 Task: Show the option for the safety center.
Action: Mouse moved to (922, 125)
Screenshot: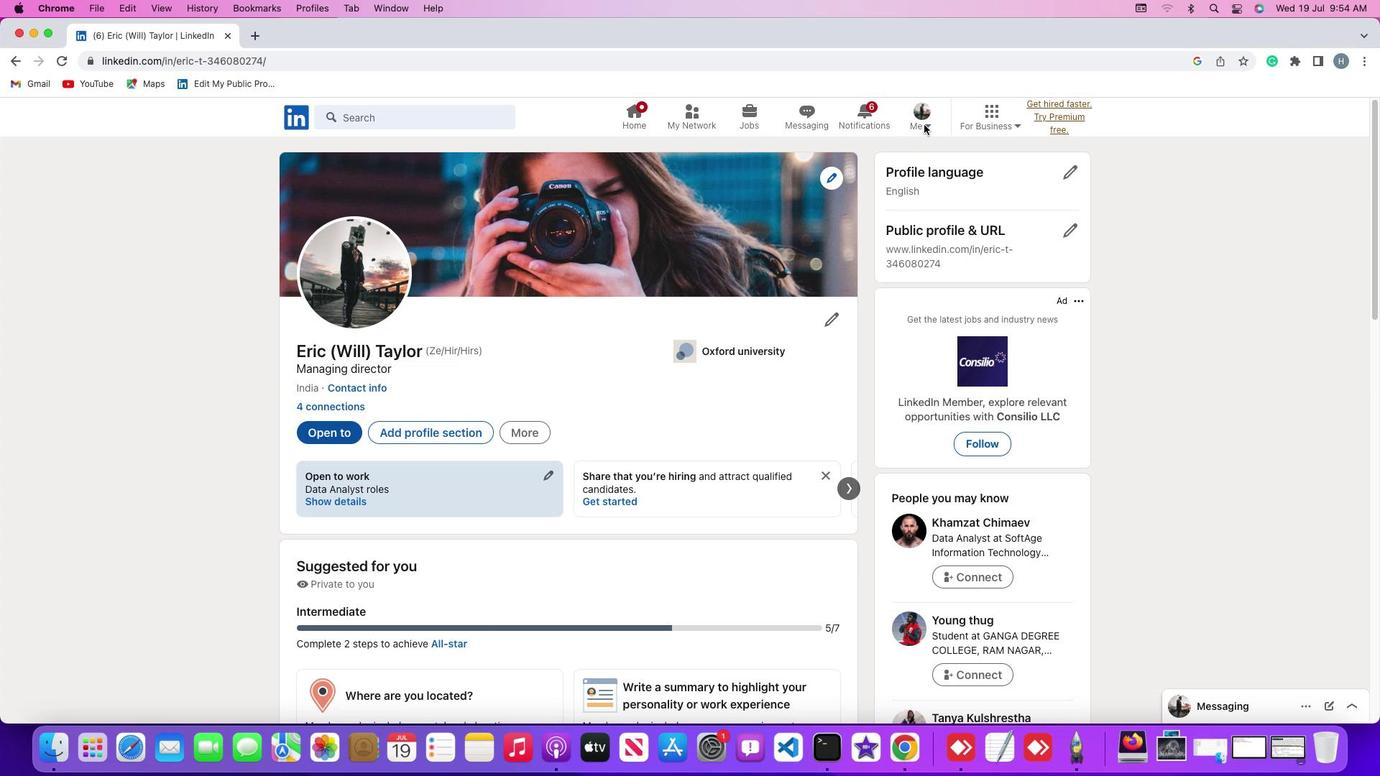 
Action: Mouse pressed left at (922, 125)
Screenshot: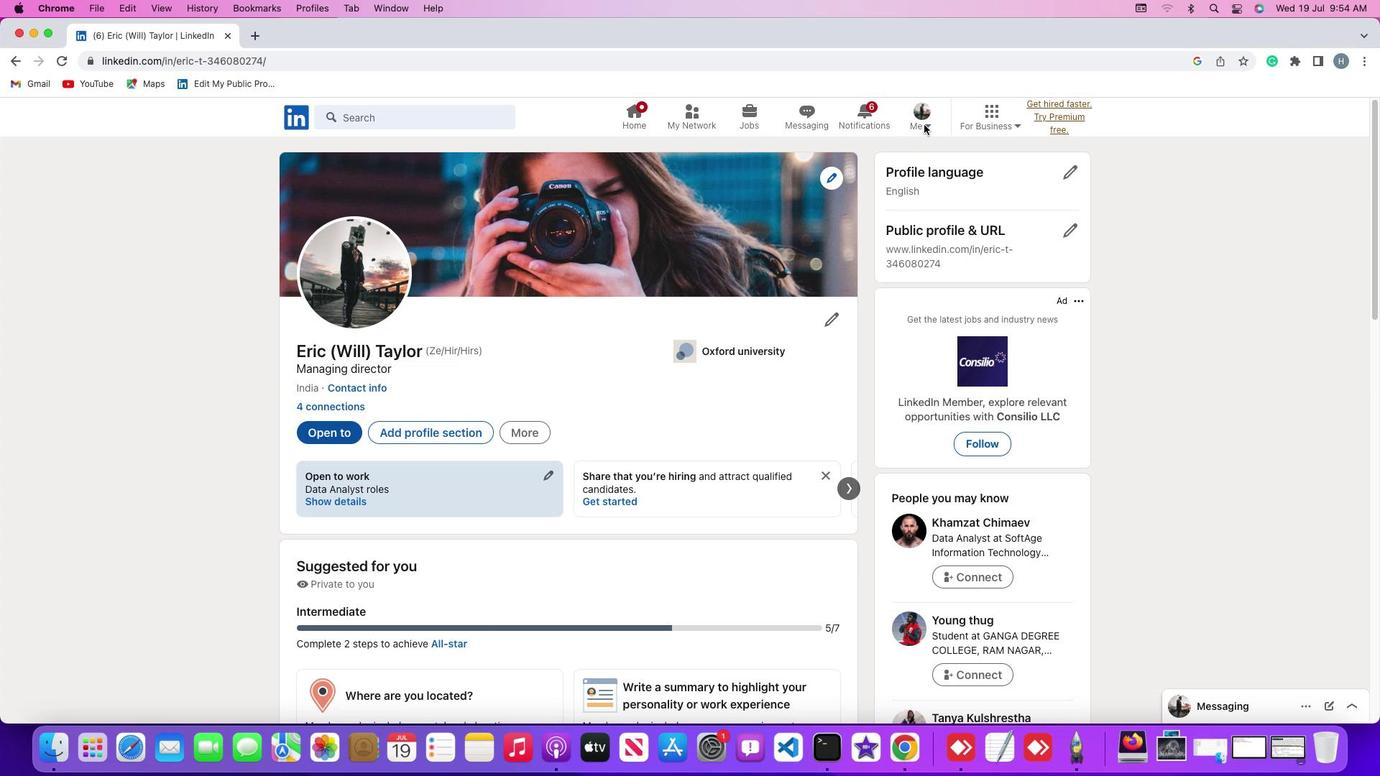 
Action: Mouse moved to (925, 124)
Screenshot: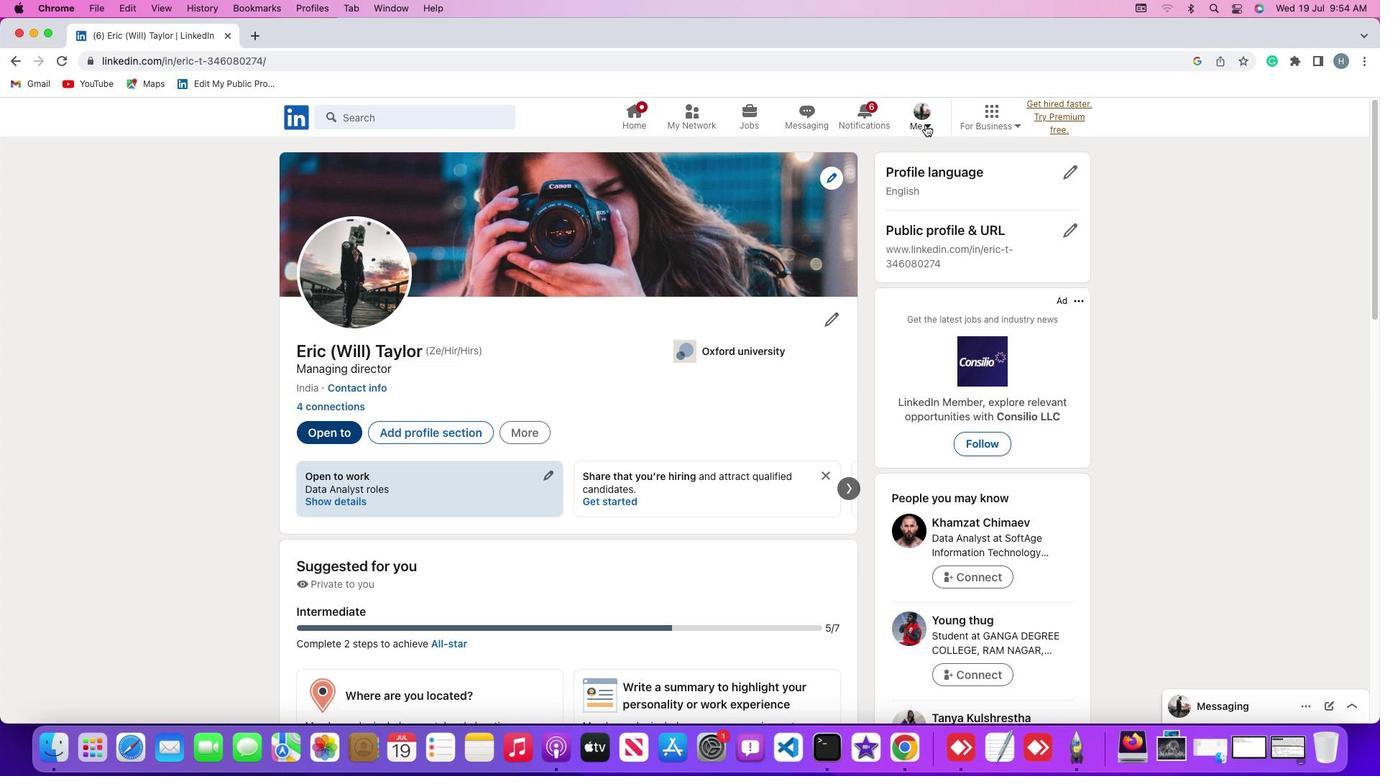 
Action: Mouse pressed left at (925, 124)
Screenshot: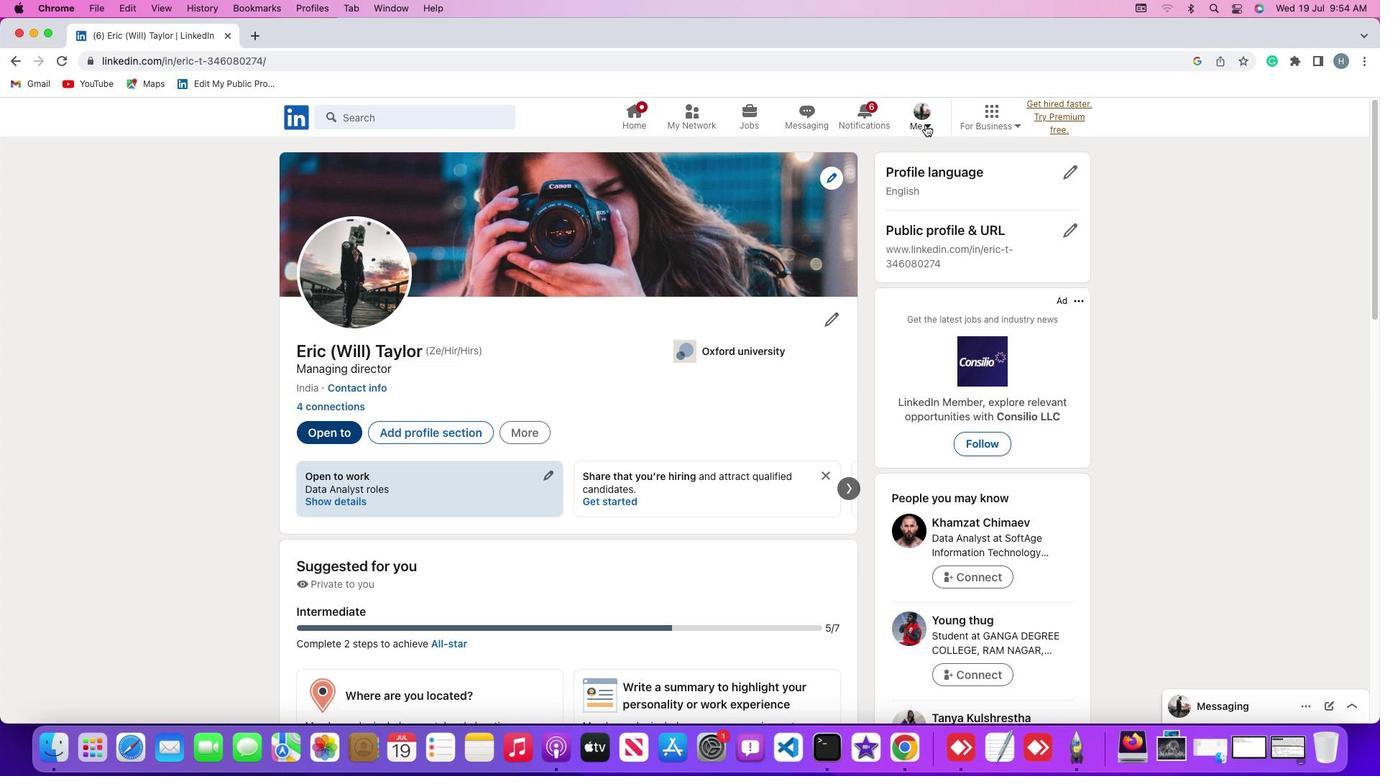 
Action: Mouse moved to (900, 203)
Screenshot: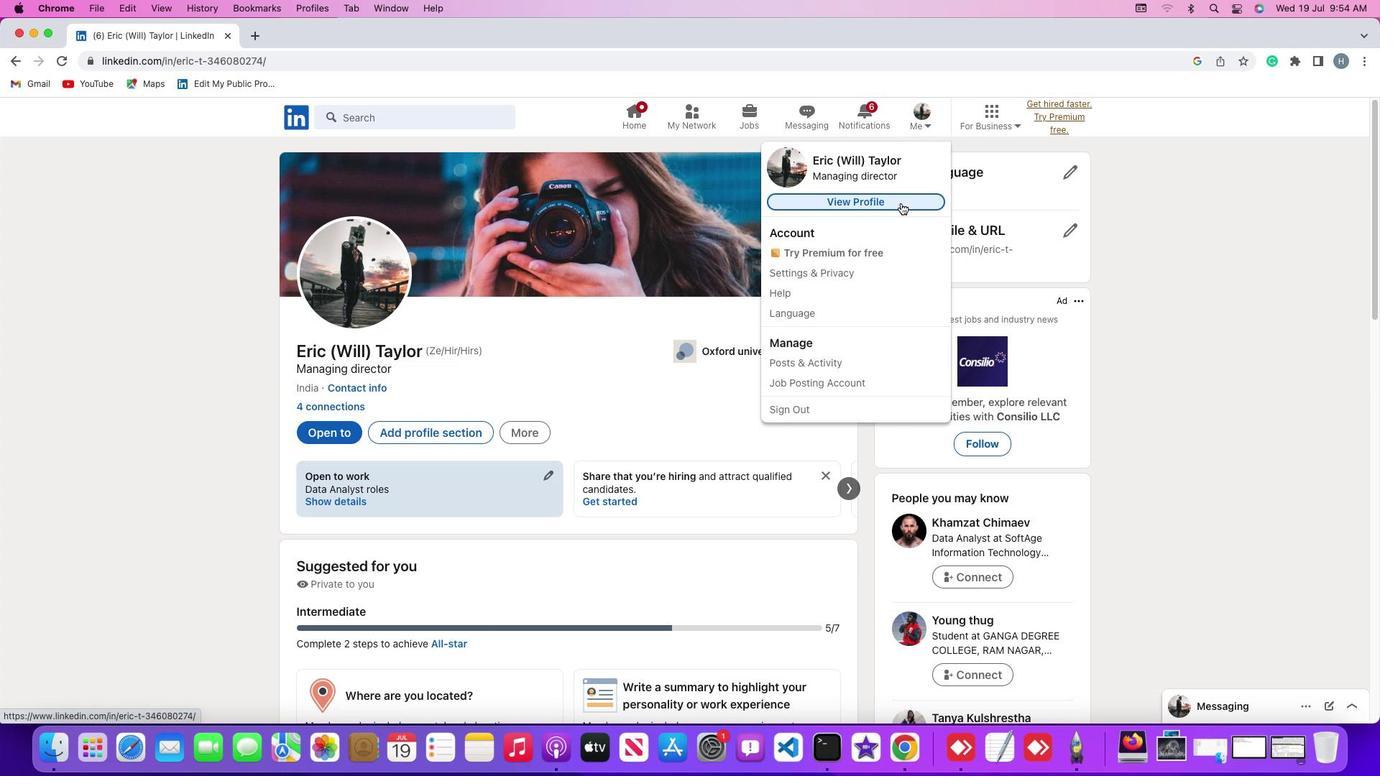 
Action: Mouse pressed left at (900, 203)
Screenshot: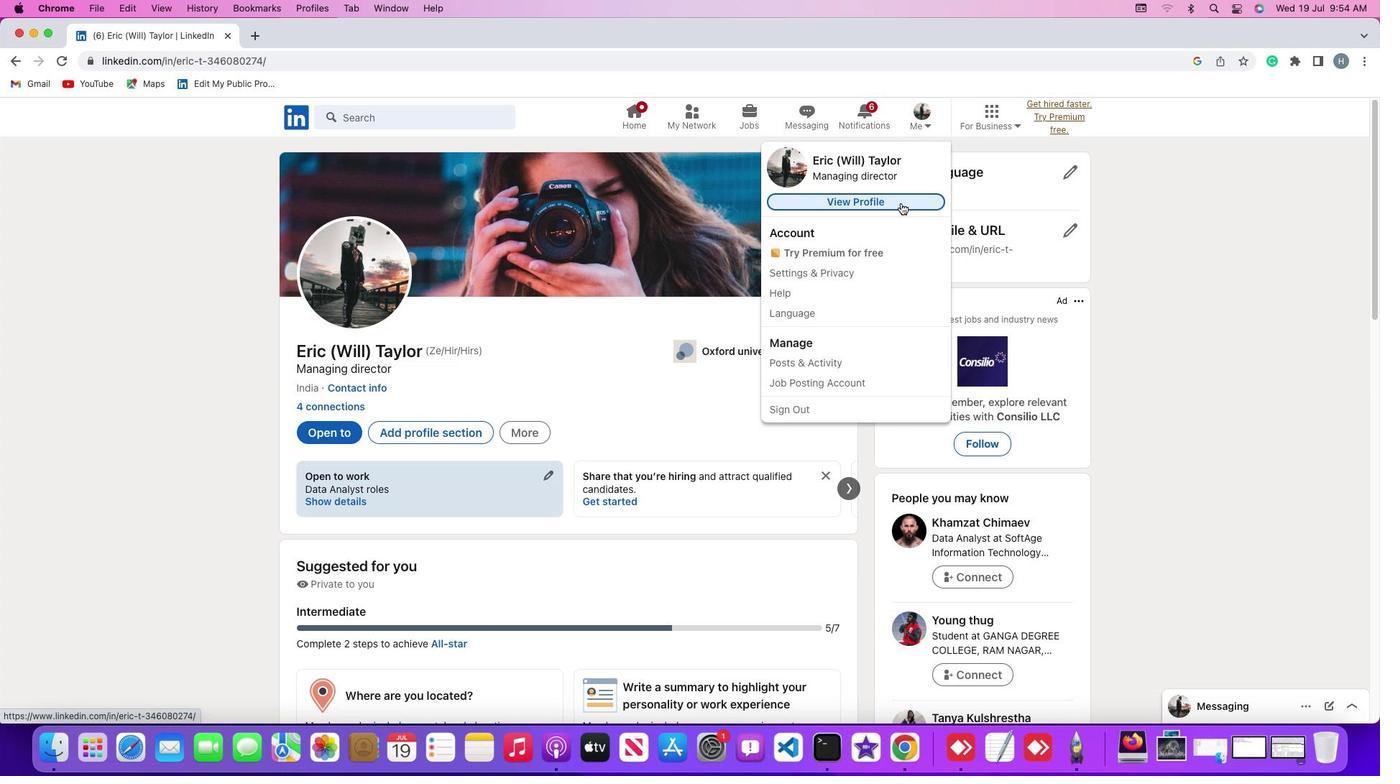
Action: Mouse moved to (757, 376)
Screenshot: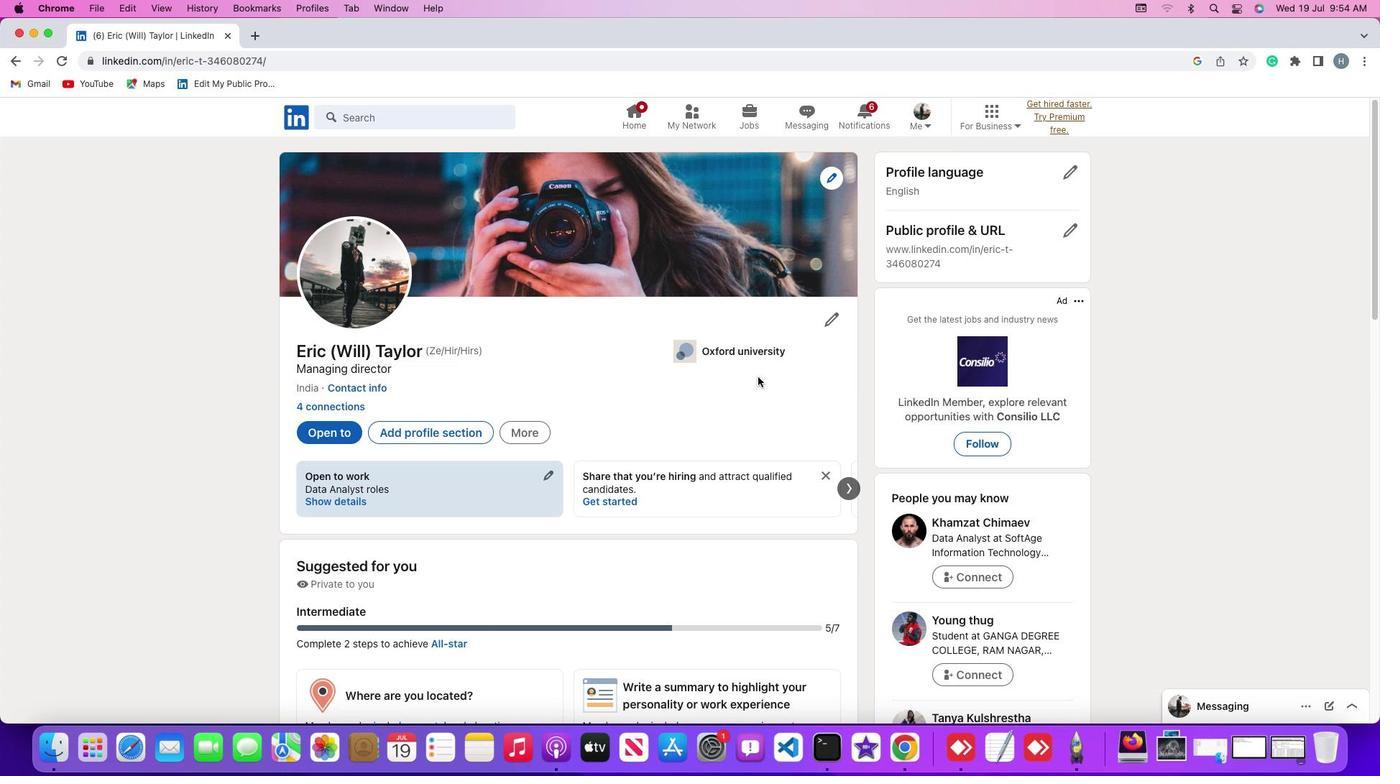 
Action: Mouse scrolled (757, 376) with delta (0, 0)
Screenshot: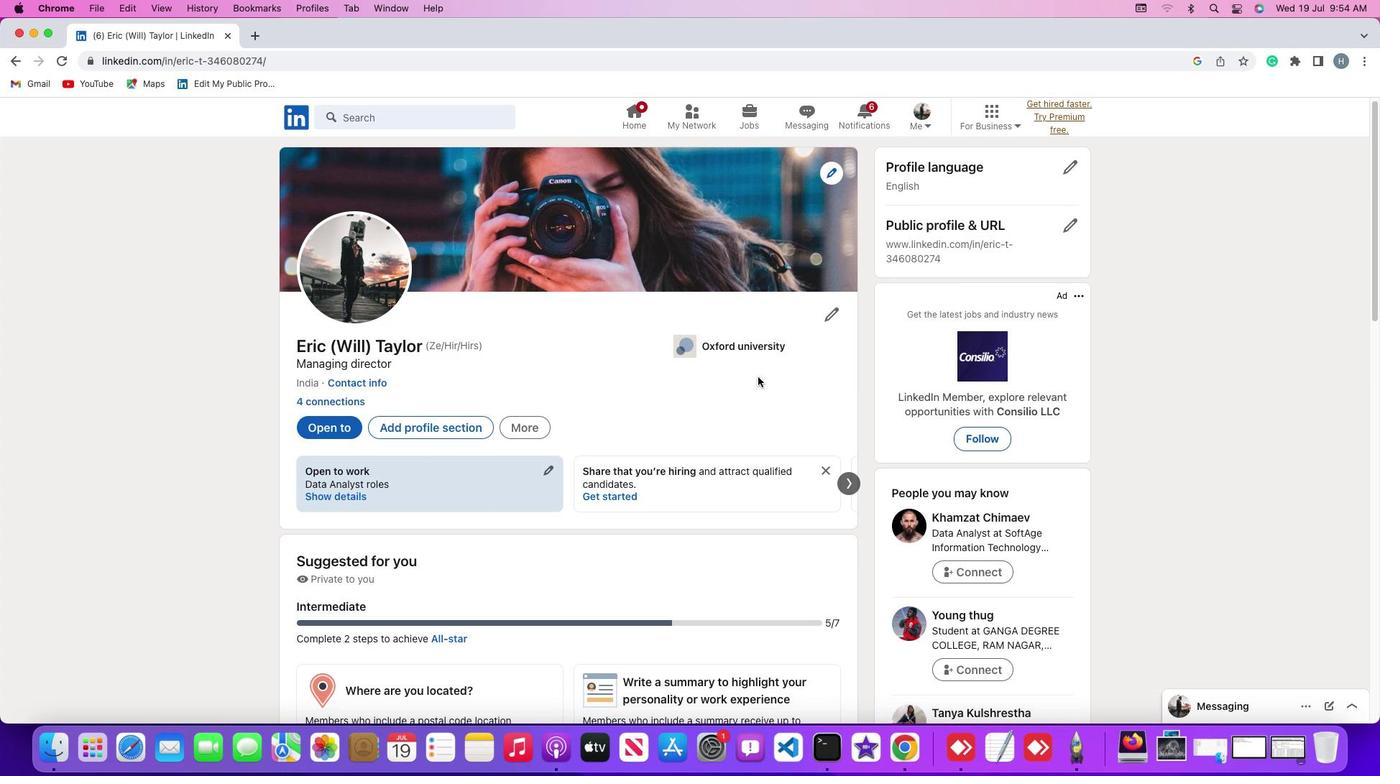 
Action: Mouse scrolled (757, 376) with delta (0, 0)
Screenshot: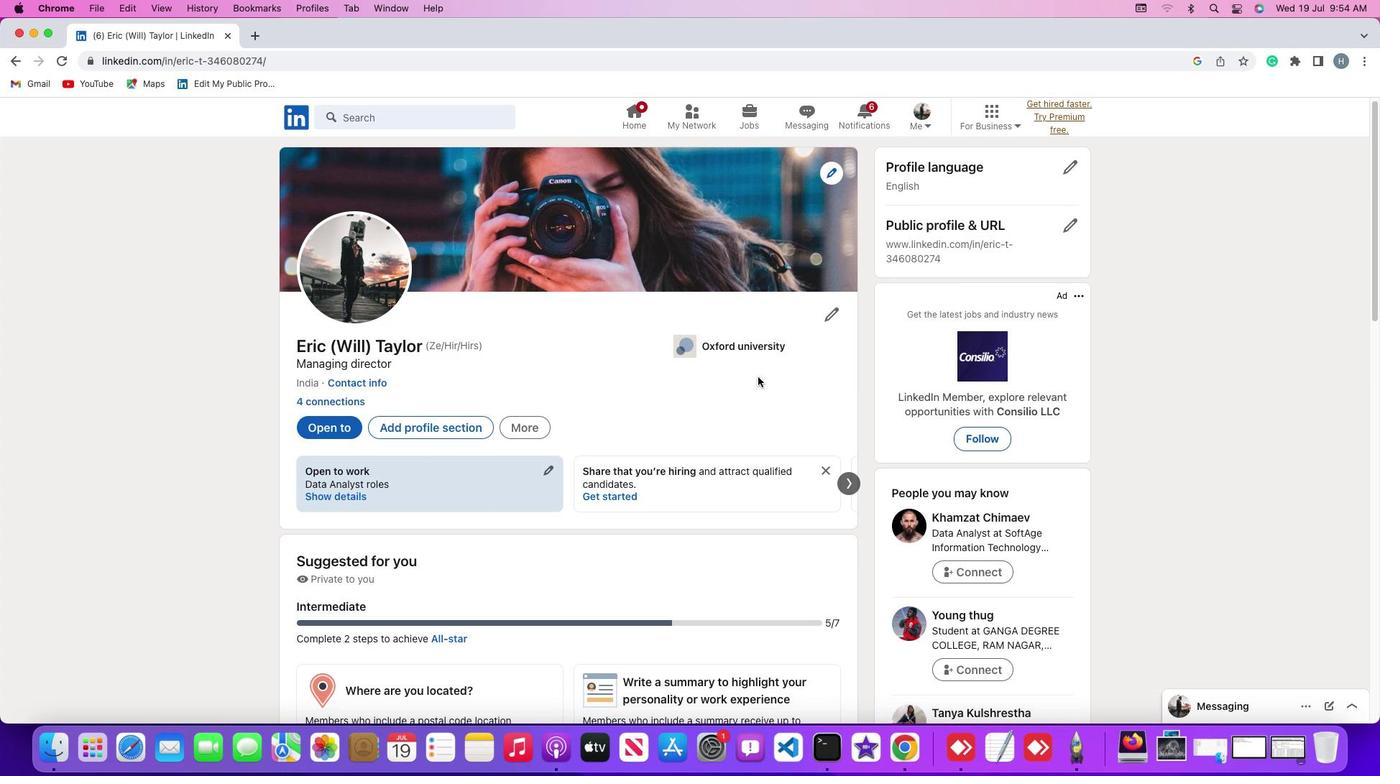 
Action: Mouse scrolled (757, 376) with delta (0, -2)
Screenshot: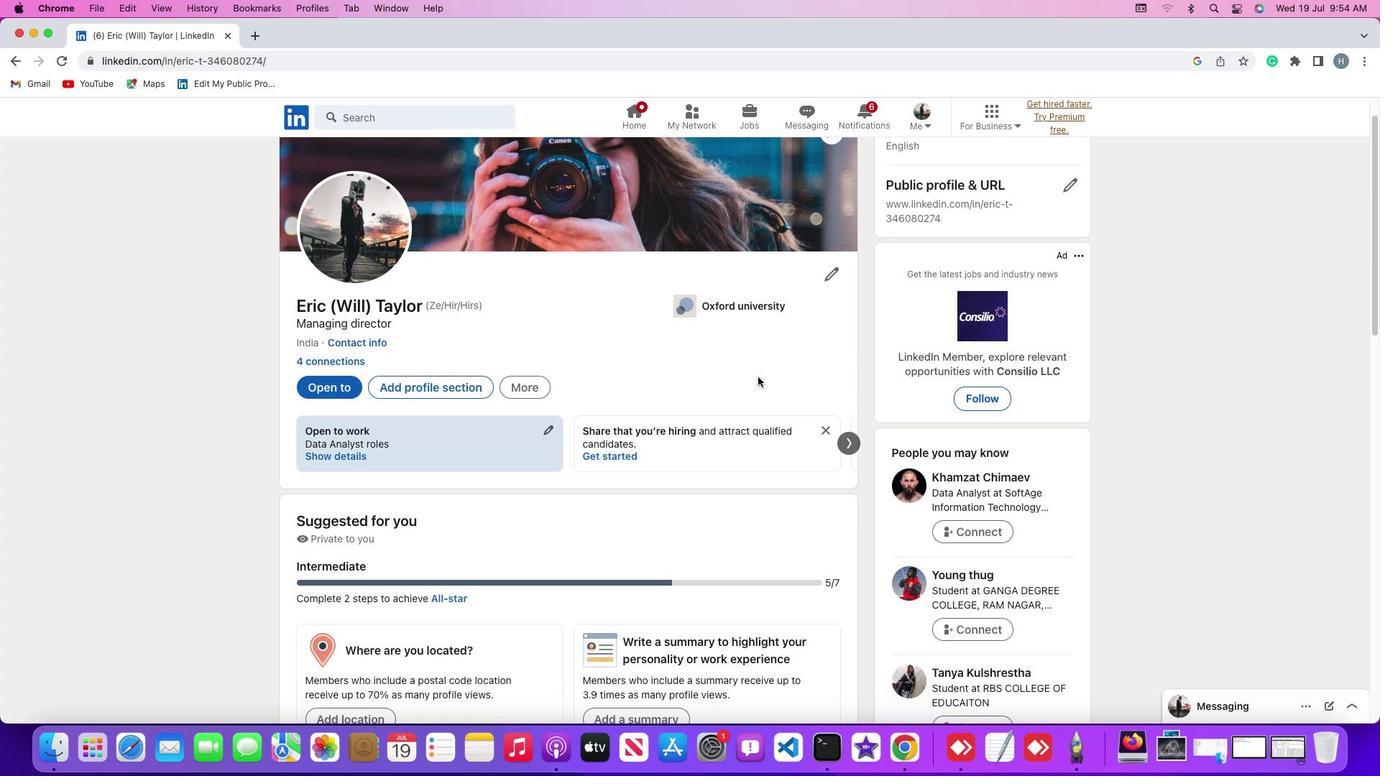 
Action: Mouse scrolled (757, 376) with delta (0, -3)
Screenshot: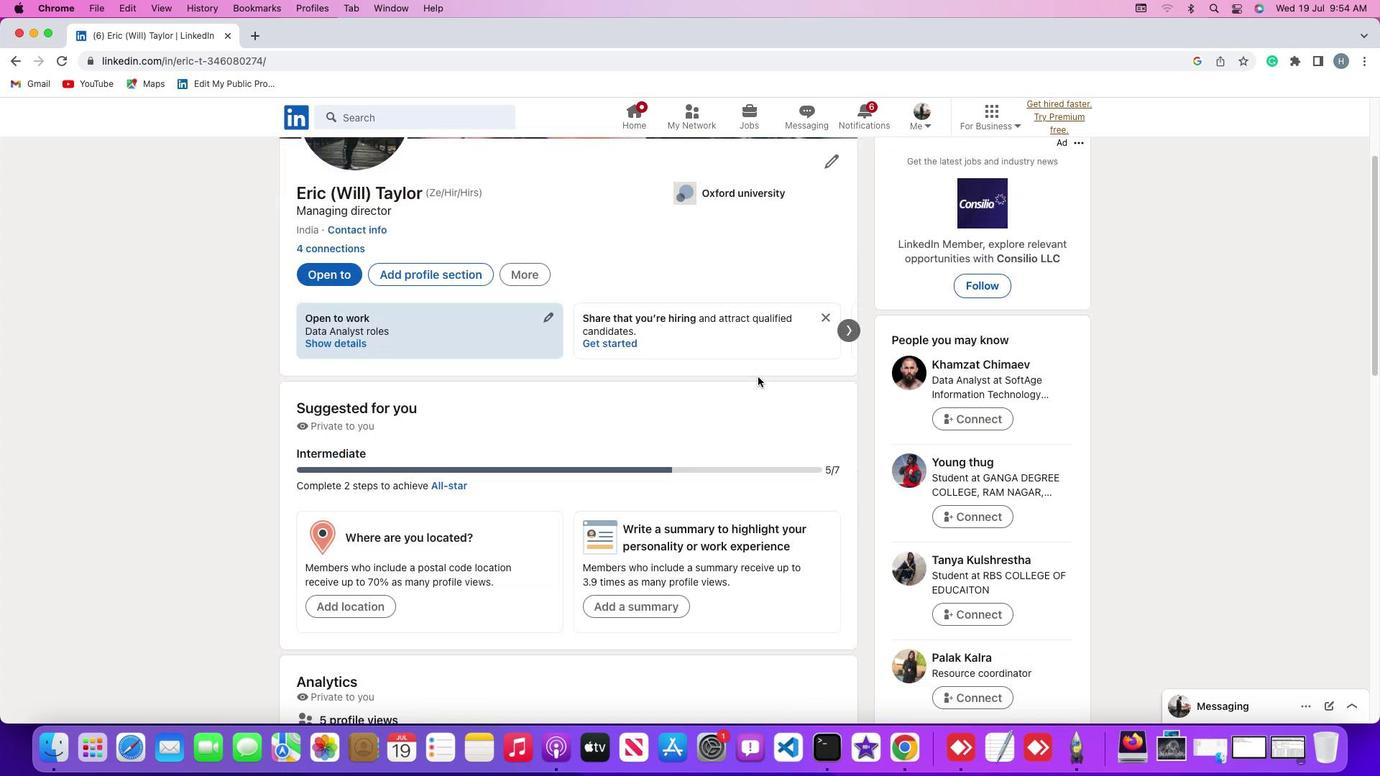 
Action: Mouse scrolled (757, 376) with delta (0, -3)
Screenshot: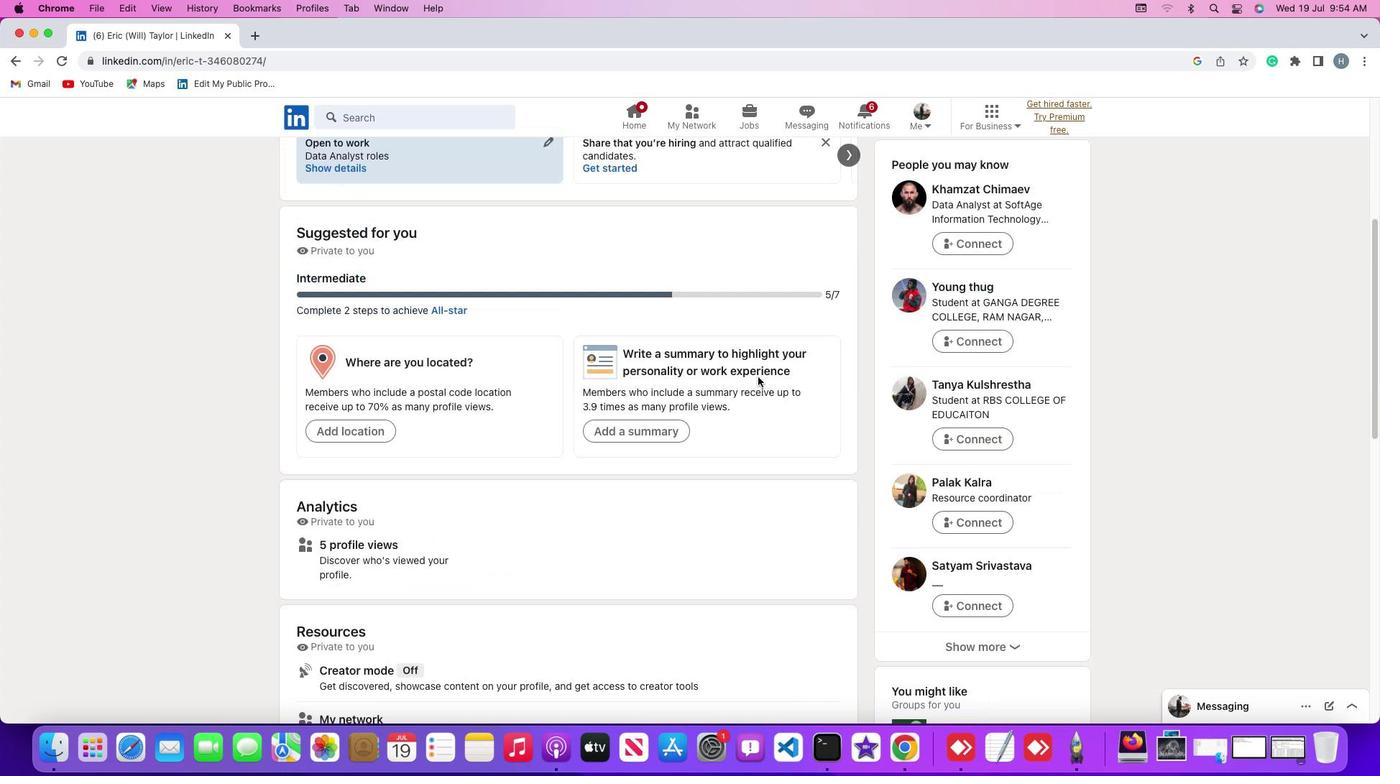 
Action: Mouse scrolled (757, 376) with delta (0, 0)
Screenshot: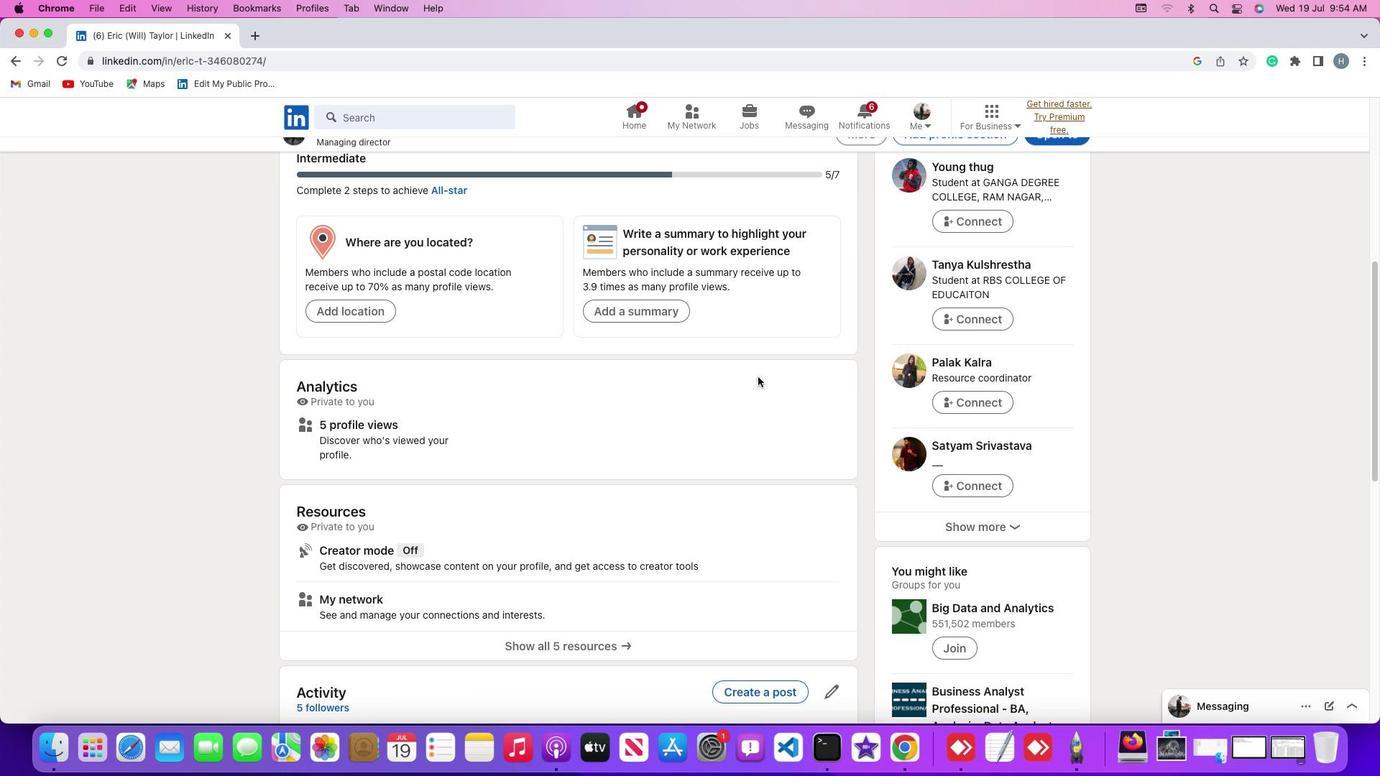 
Action: Mouse scrolled (757, 376) with delta (0, 0)
Screenshot: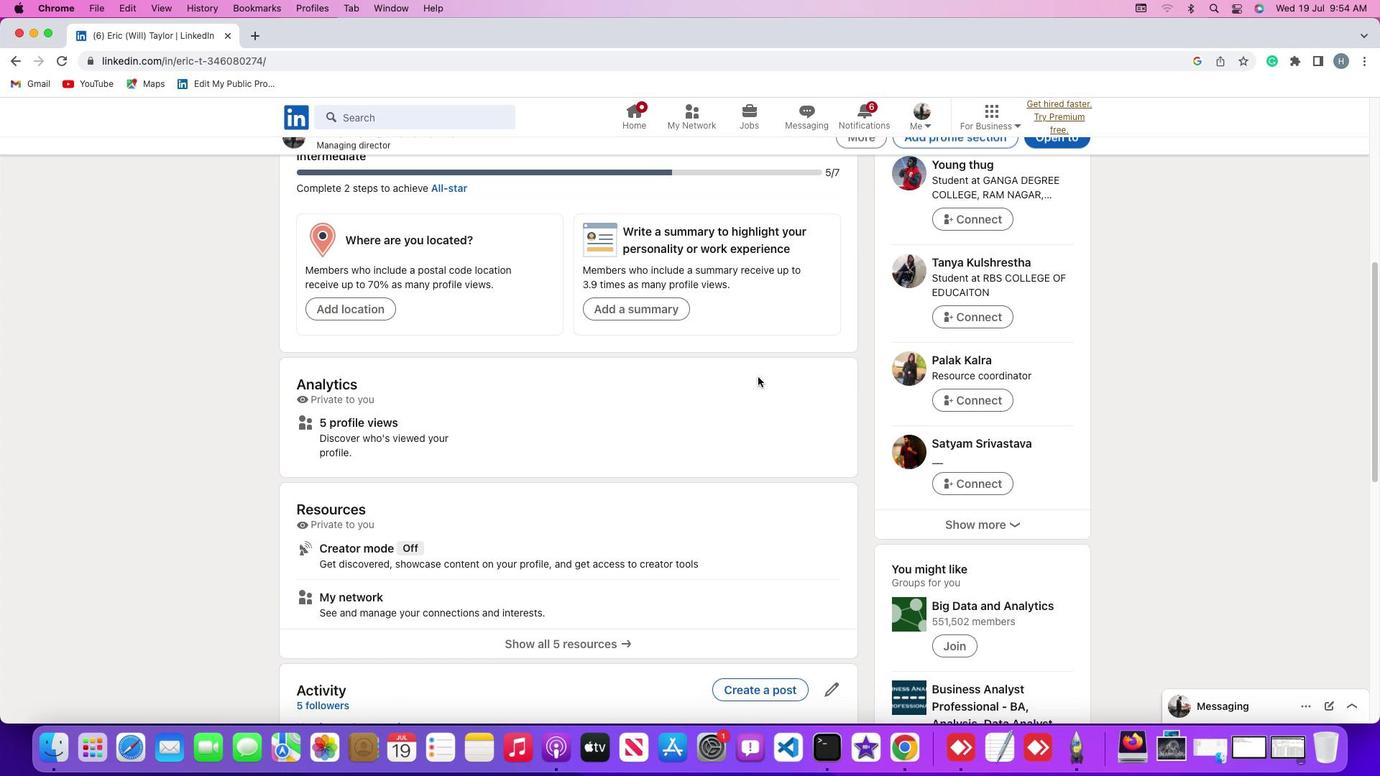 
Action: Mouse scrolled (757, 376) with delta (0, -2)
Screenshot: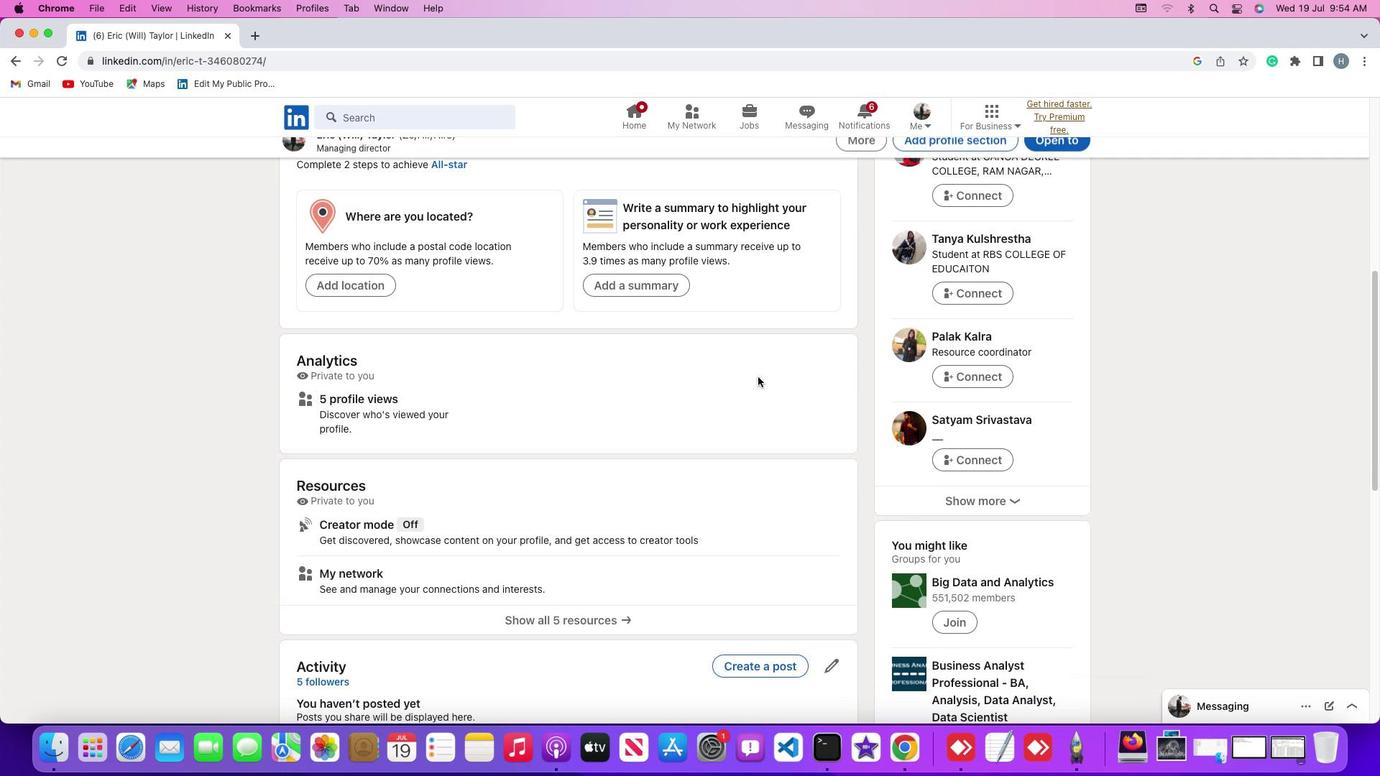 
Action: Mouse scrolled (757, 376) with delta (0, -3)
Screenshot: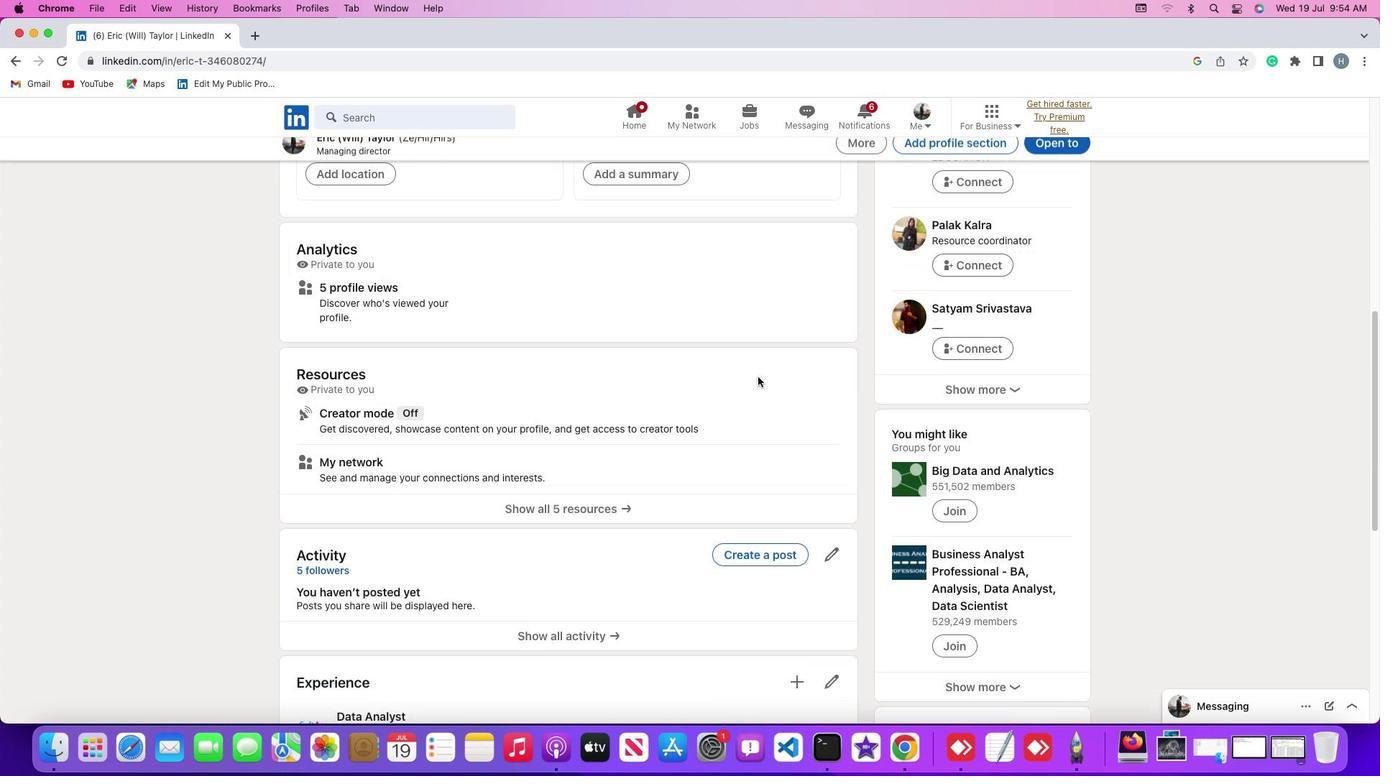 
Action: Mouse scrolled (757, 376) with delta (0, -4)
Screenshot: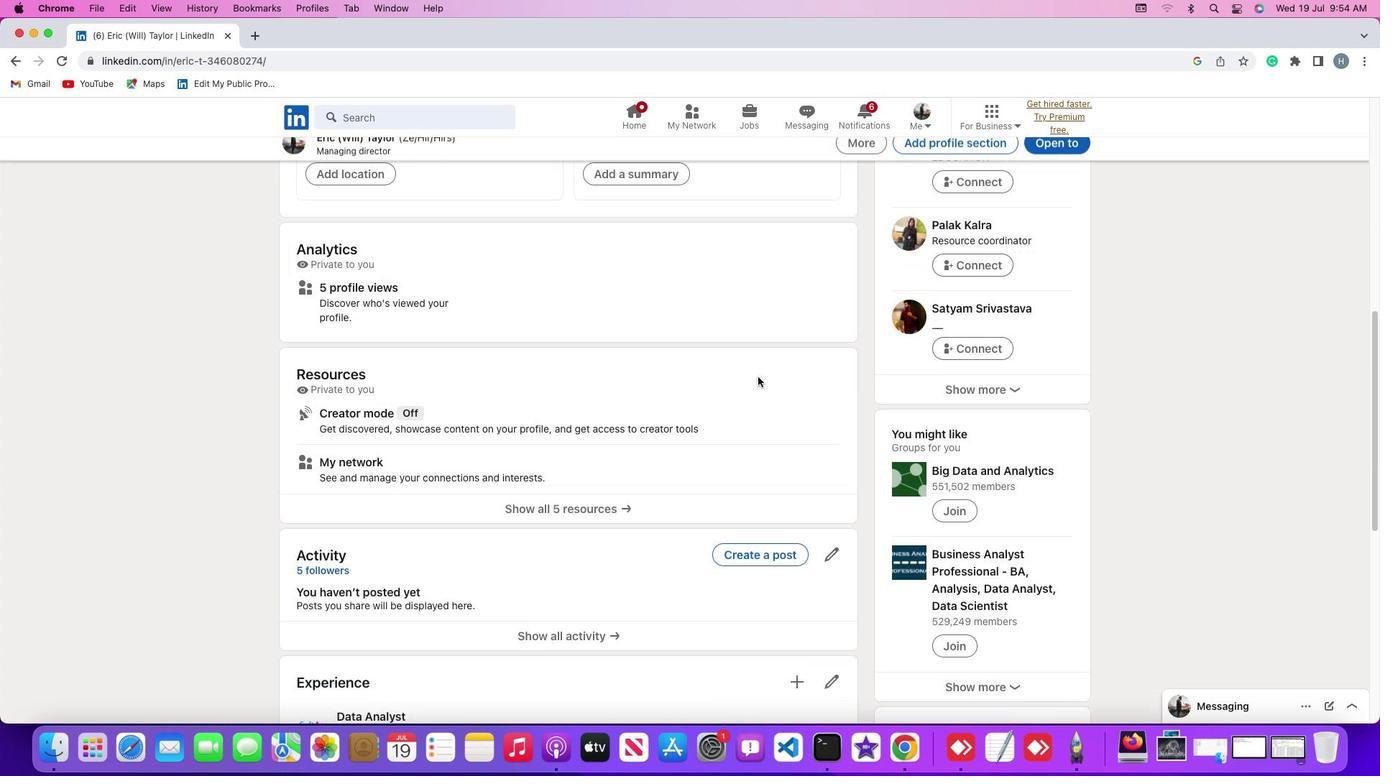
Action: Mouse scrolled (757, 376) with delta (0, 0)
Screenshot: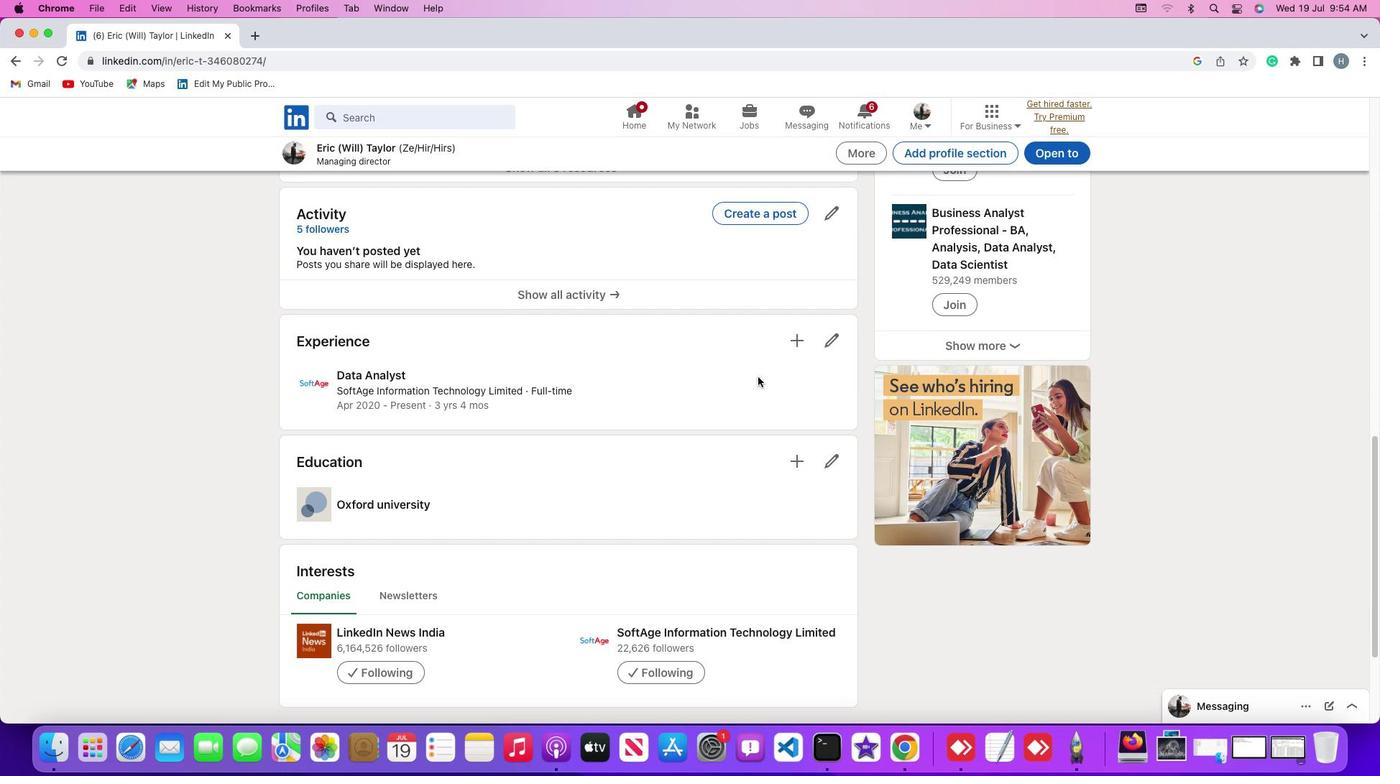 
Action: Mouse scrolled (757, 376) with delta (0, 0)
Screenshot: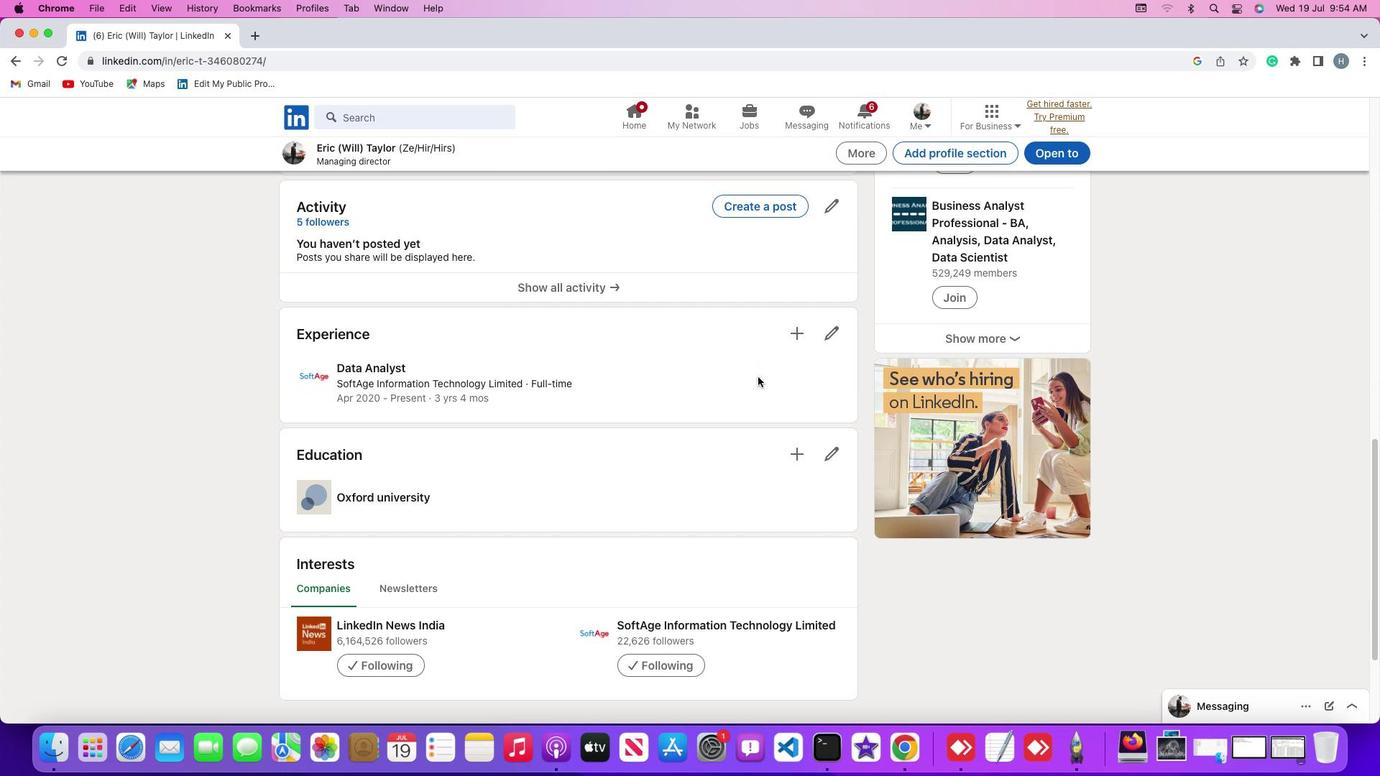 
Action: Mouse scrolled (757, 376) with delta (0, -2)
Screenshot: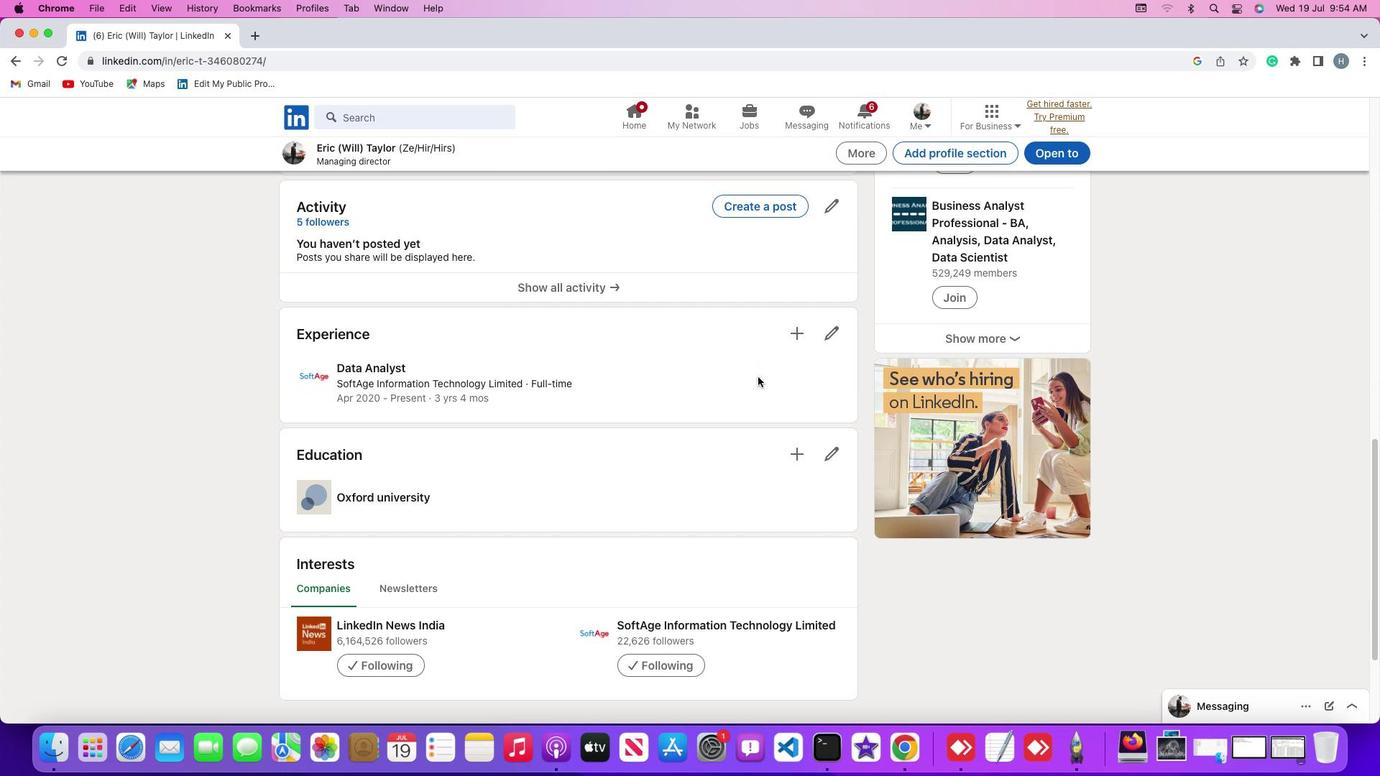 
Action: Mouse scrolled (757, 376) with delta (0, -3)
Screenshot: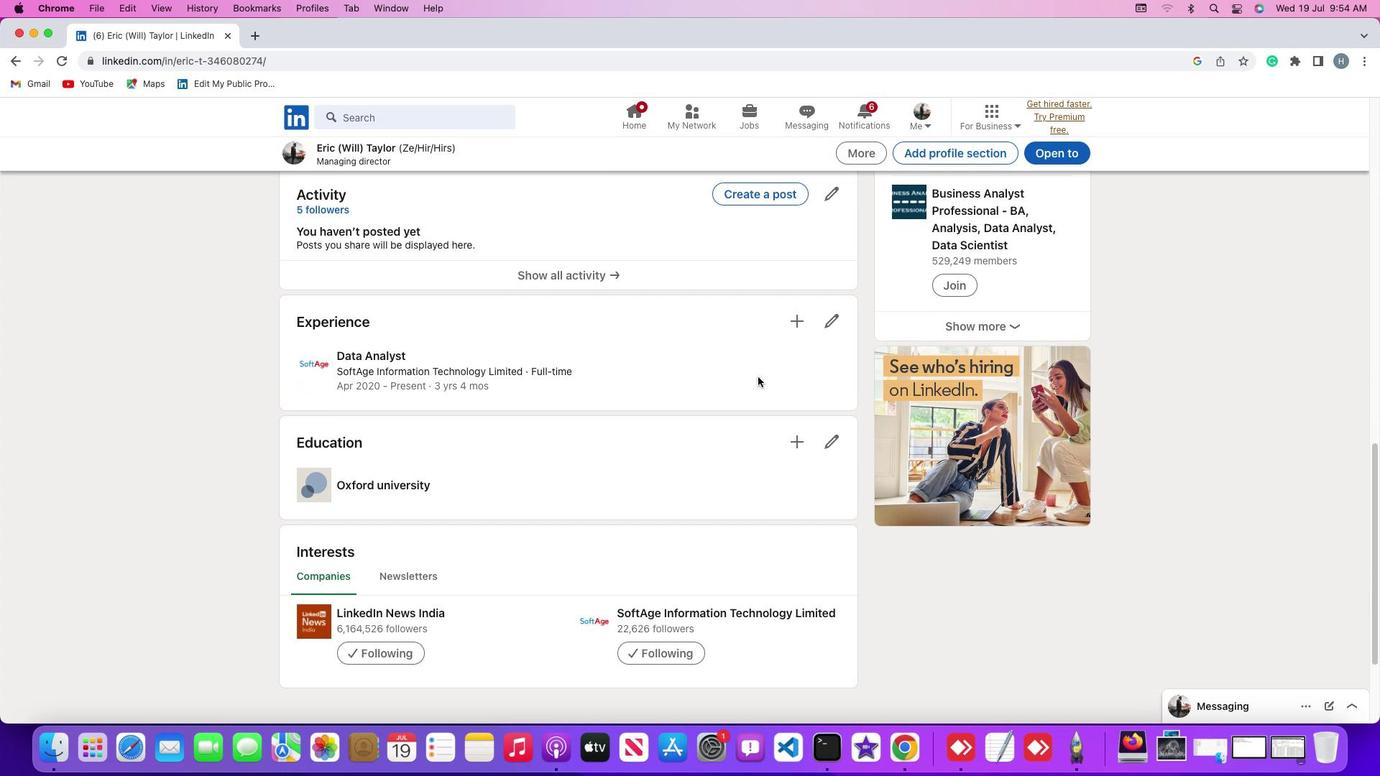 
Action: Mouse scrolled (757, 376) with delta (0, -3)
Screenshot: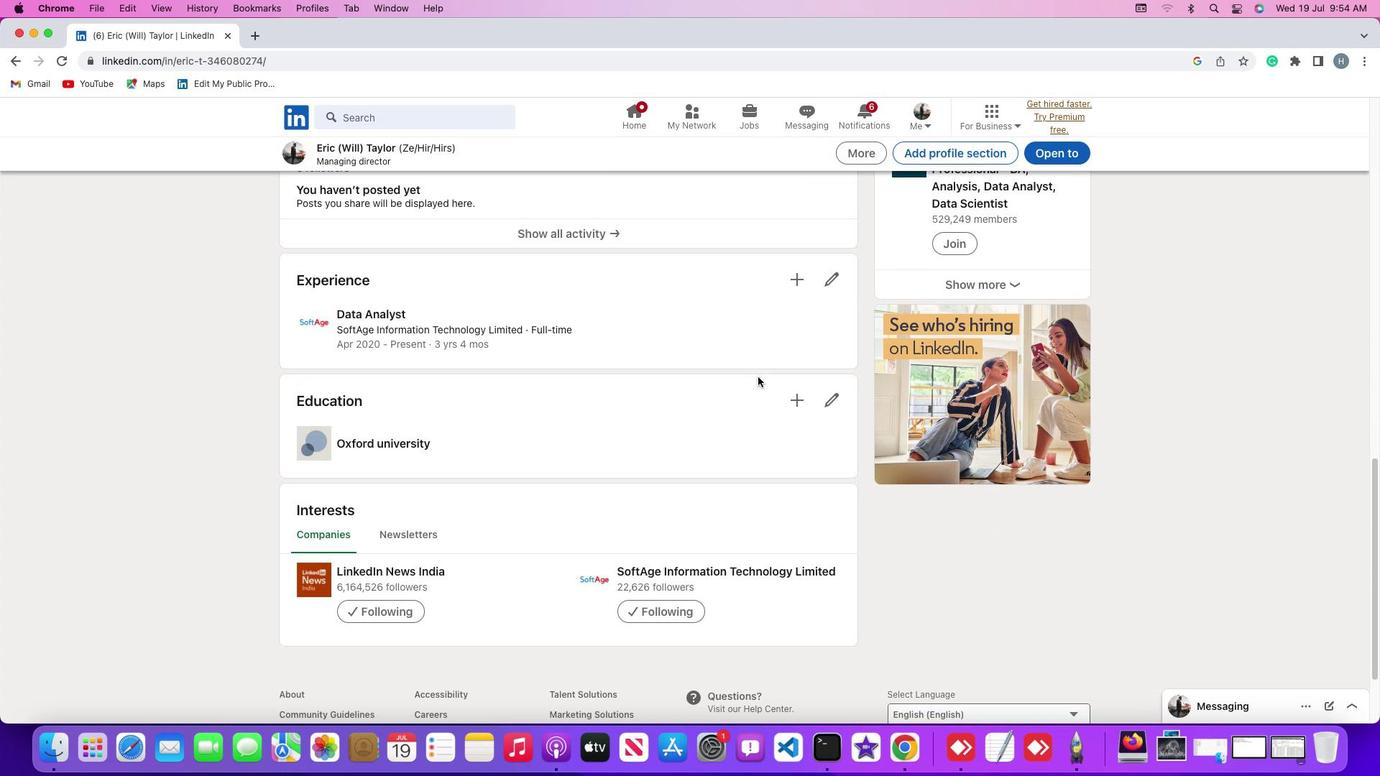
Action: Mouse scrolled (757, 376) with delta (0, -4)
Screenshot: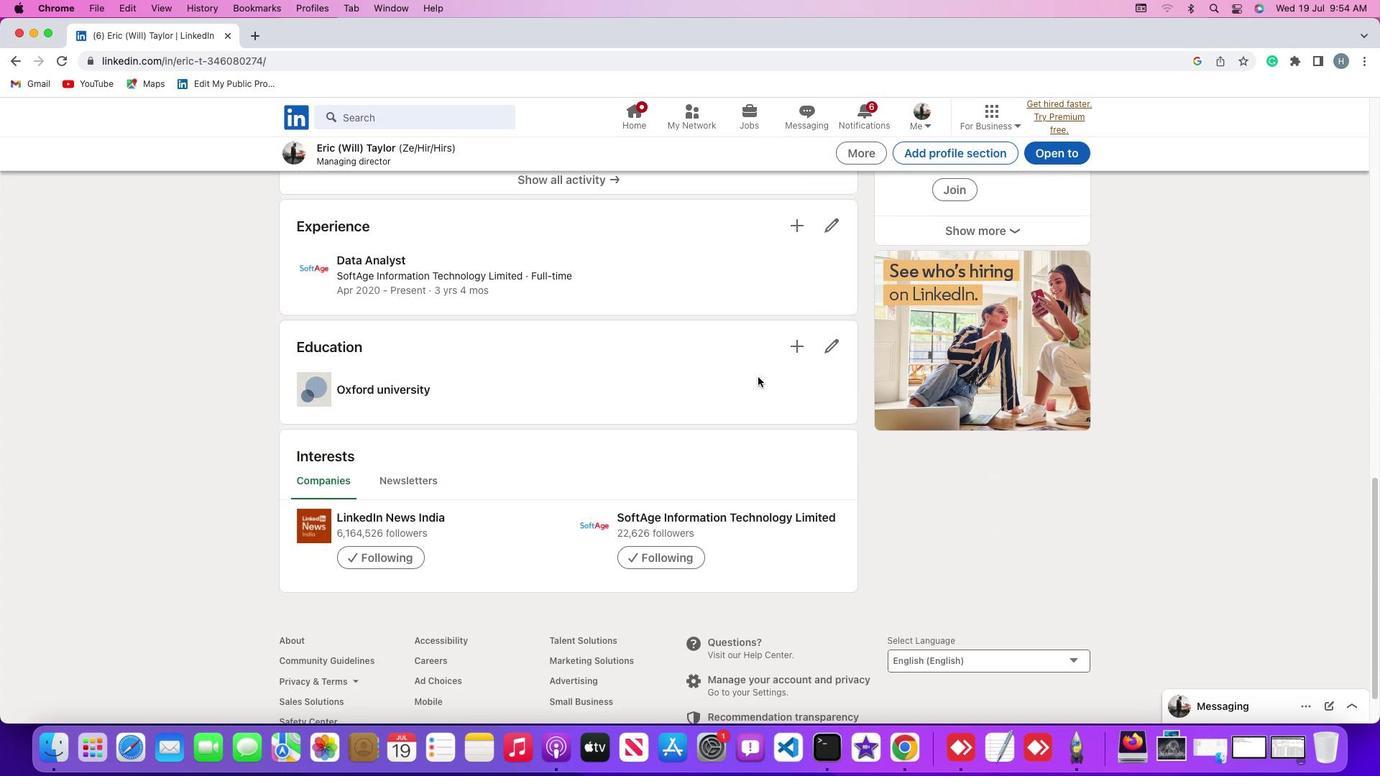 
Action: Mouse scrolled (757, 376) with delta (0, 0)
Screenshot: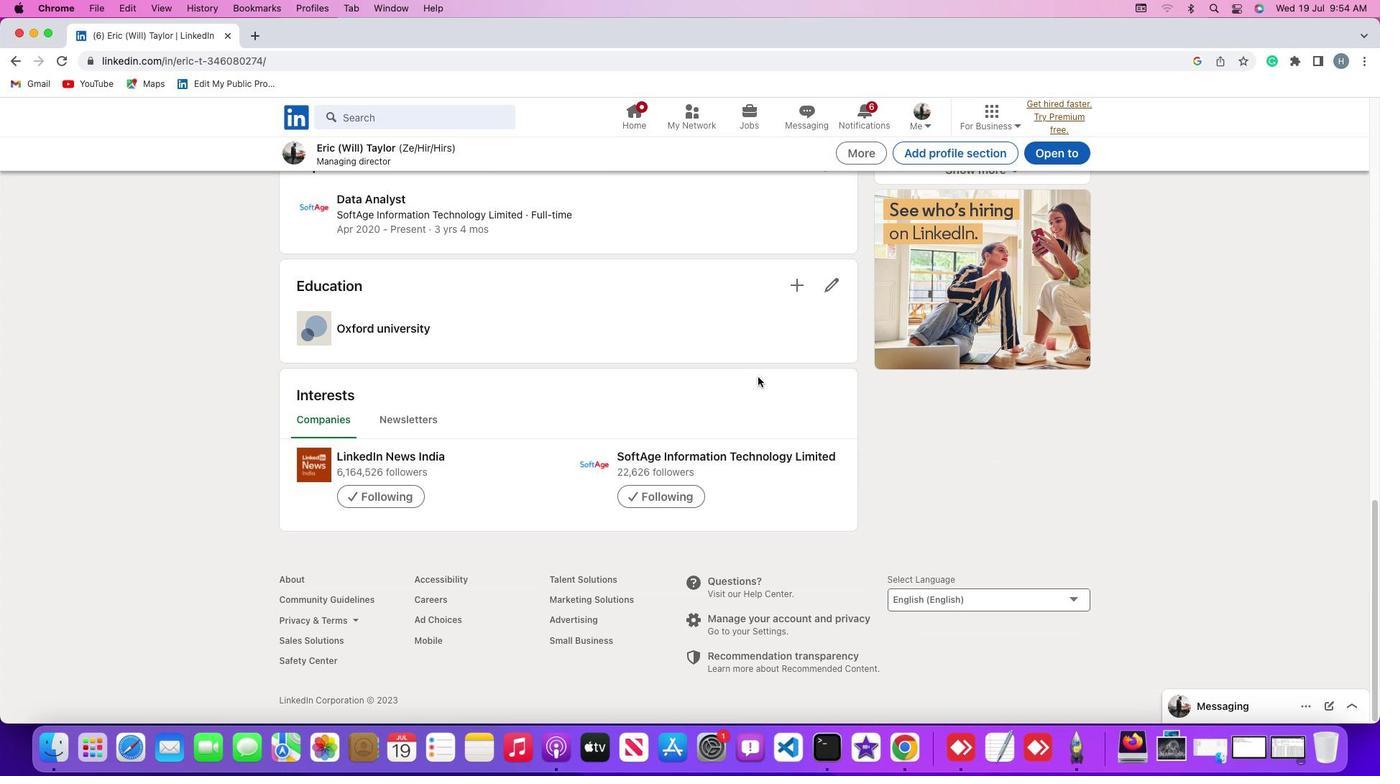 
Action: Mouse scrolled (757, 376) with delta (0, 0)
Screenshot: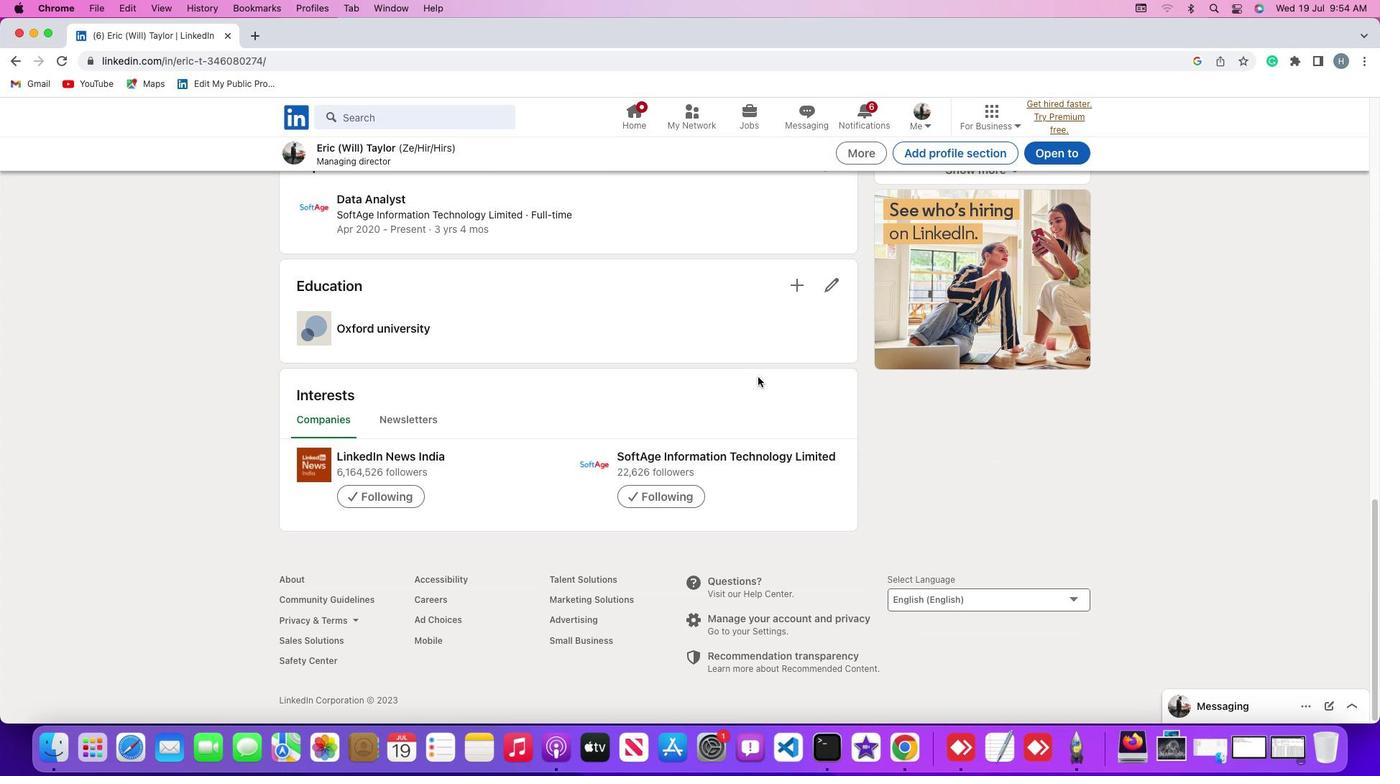 
Action: Mouse scrolled (757, 376) with delta (0, -2)
Screenshot: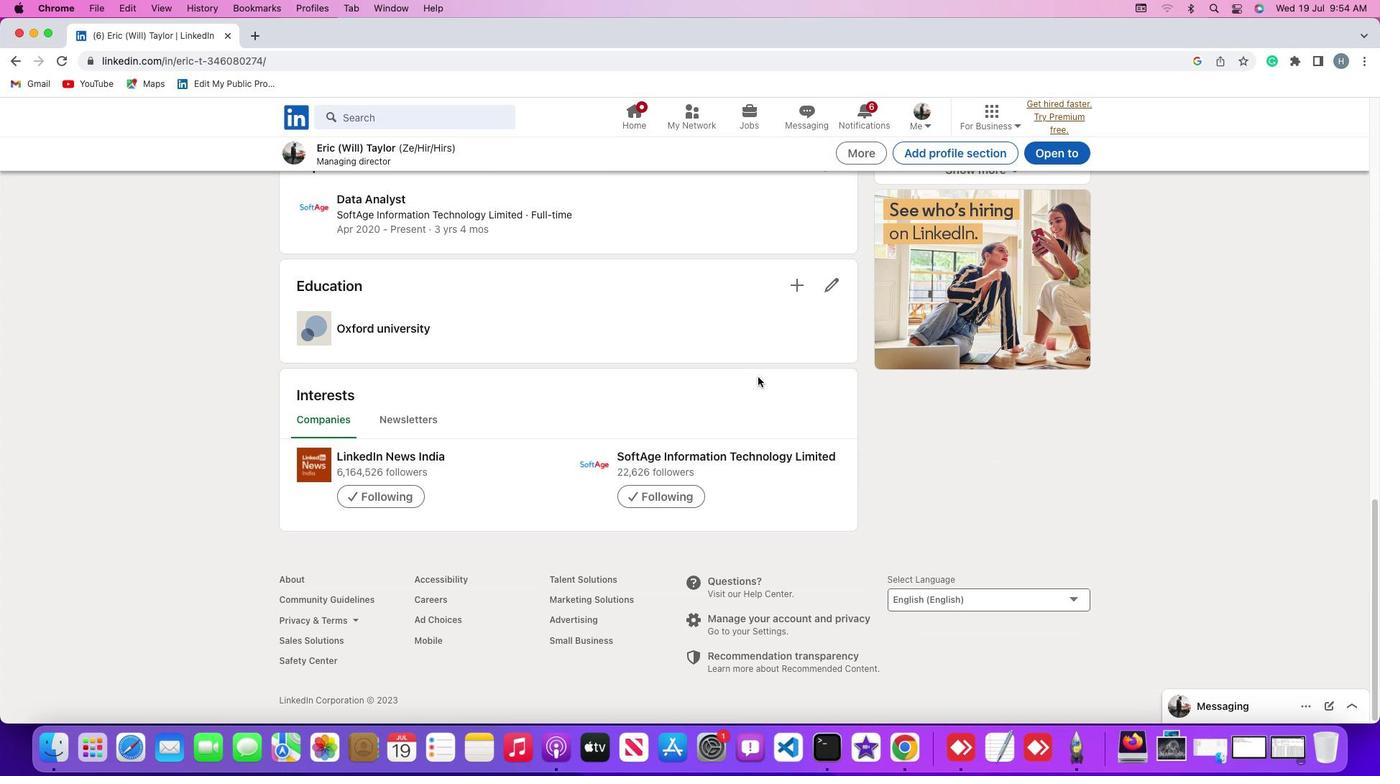 
Action: Mouse scrolled (757, 376) with delta (0, -2)
Screenshot: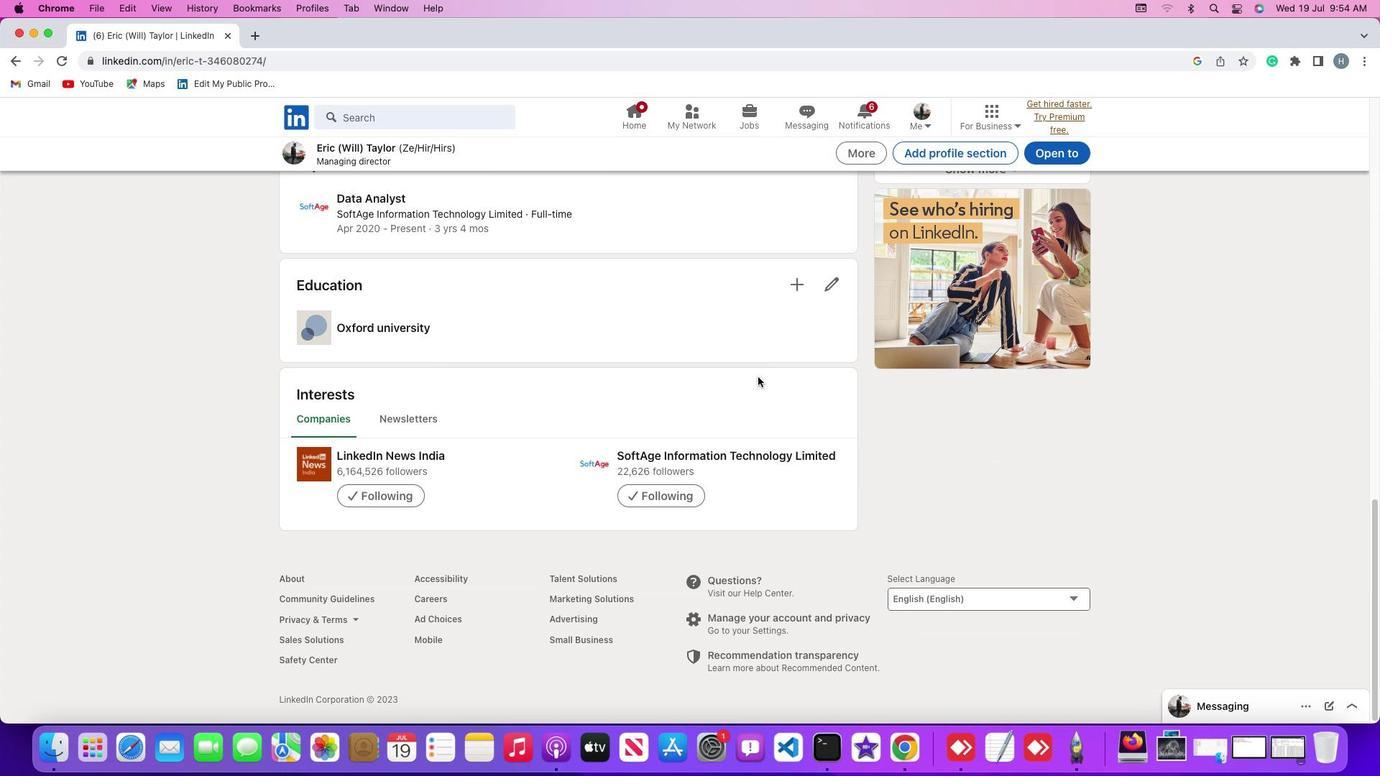 
Action: Mouse scrolled (757, 376) with delta (0, 0)
Screenshot: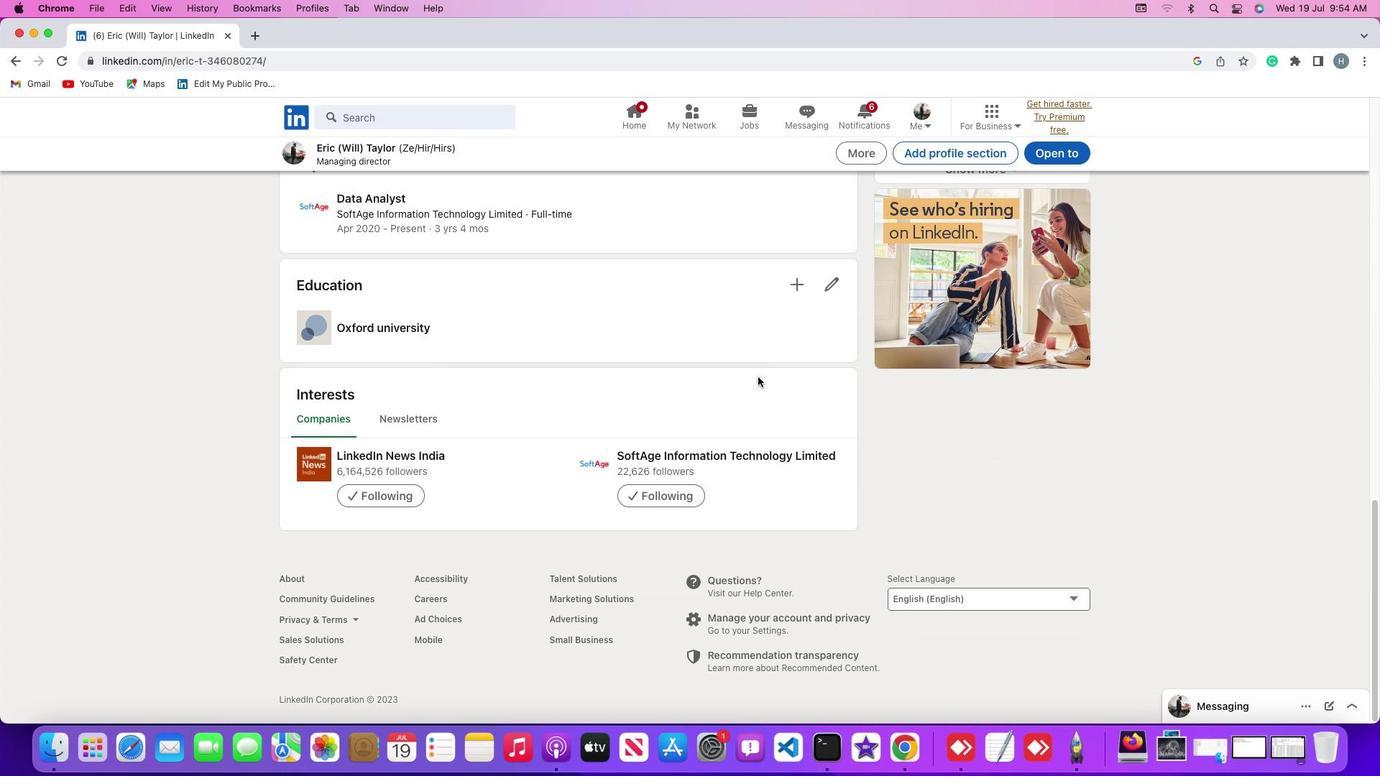 
Action: Mouse scrolled (757, 376) with delta (0, 0)
Screenshot: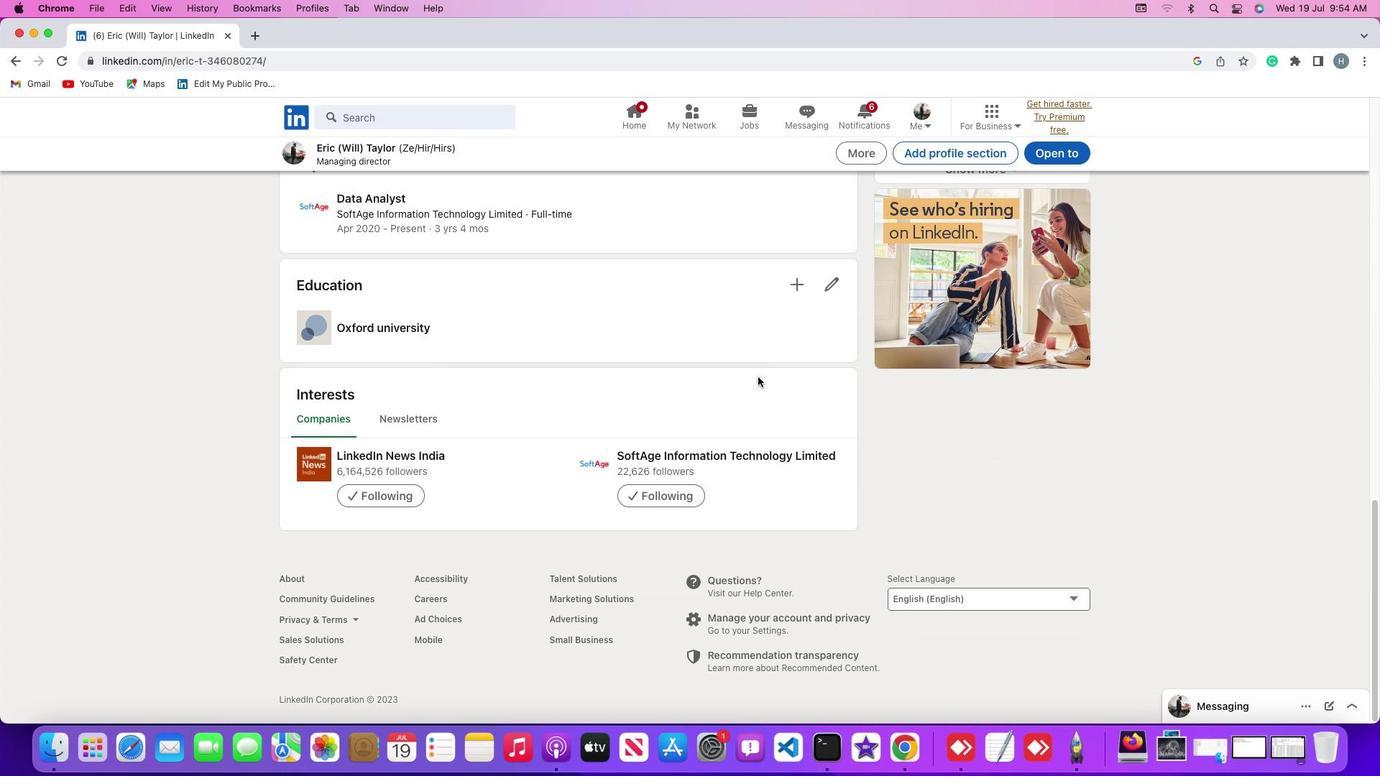 
Action: Mouse moved to (334, 656)
Screenshot: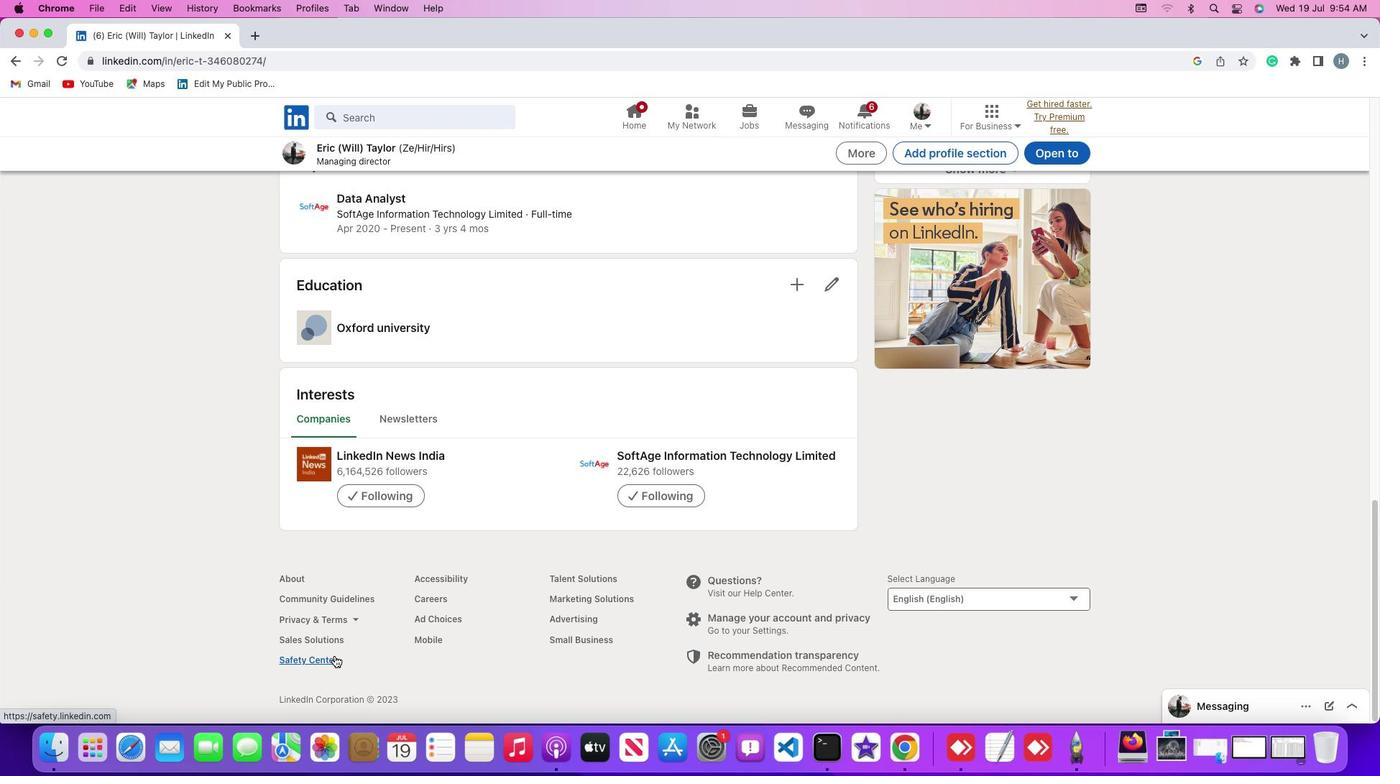 
Action: Mouse pressed left at (334, 656)
Screenshot: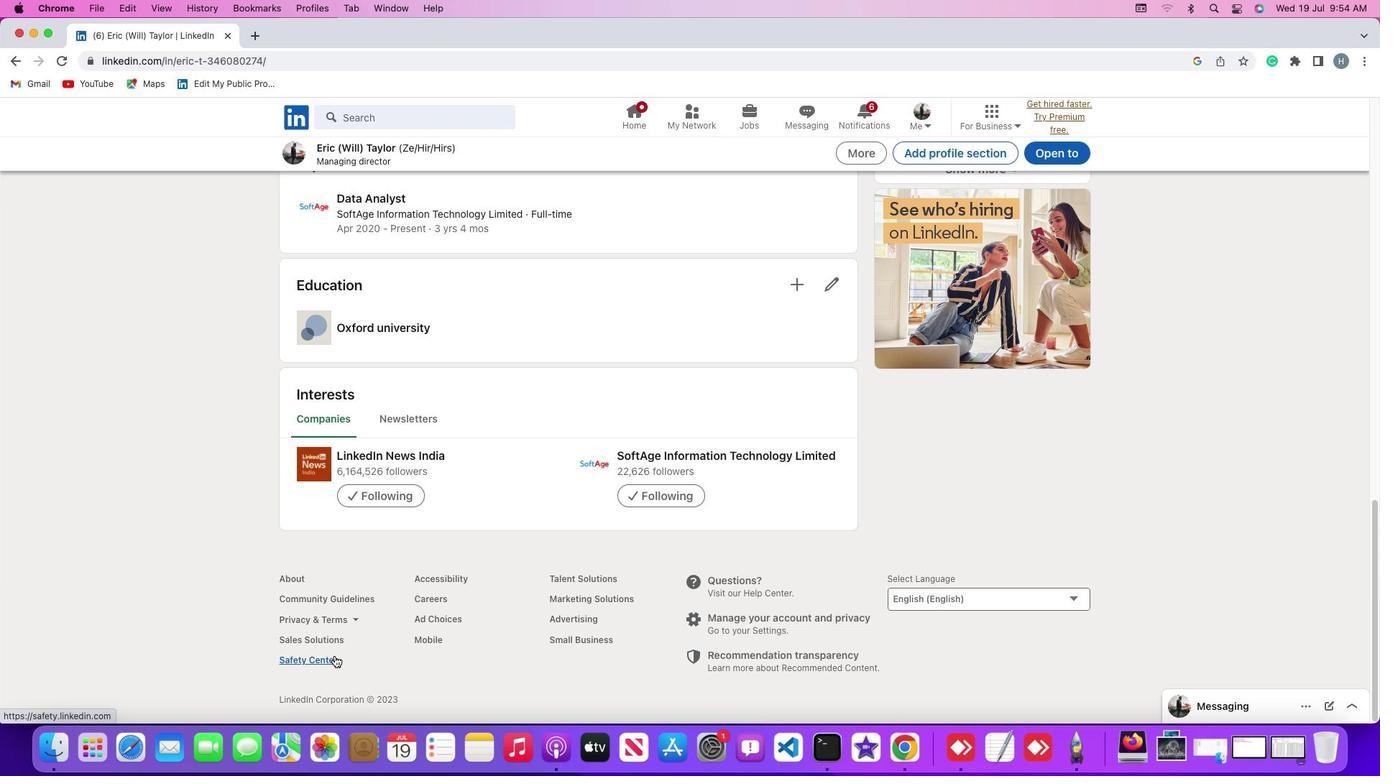 
Action: Mouse moved to (417, 591)
Screenshot: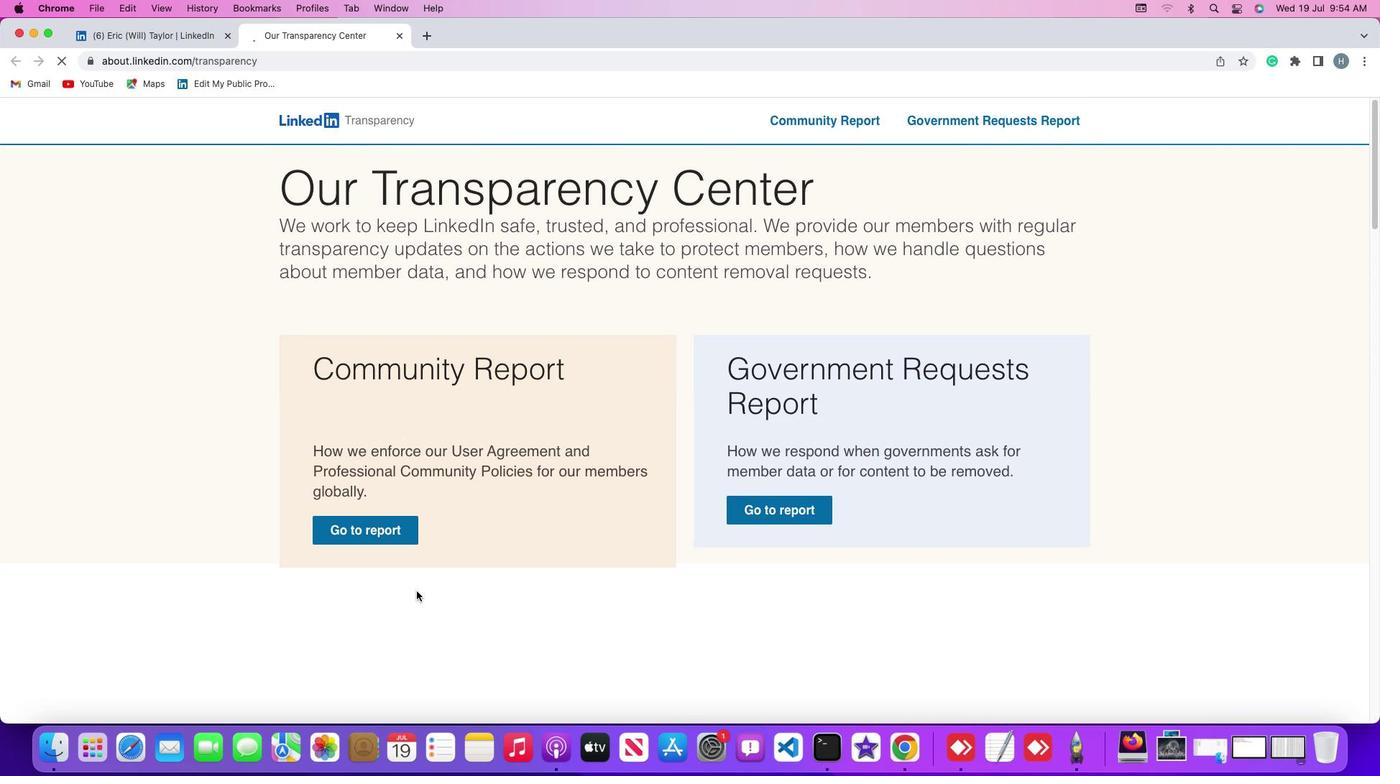 
Action: Mouse scrolled (417, 591) with delta (0, 0)
Screenshot: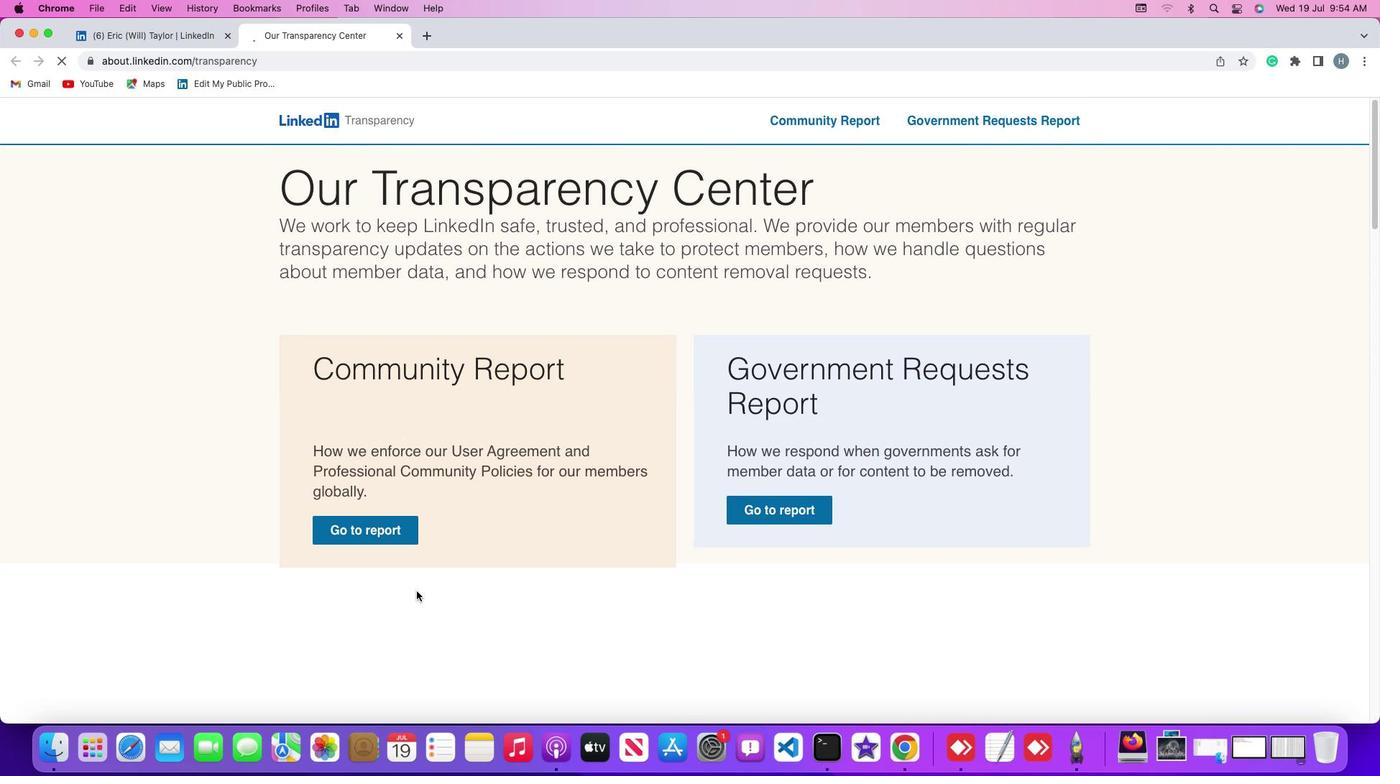 
Action: Mouse scrolled (417, 591) with delta (0, 0)
Screenshot: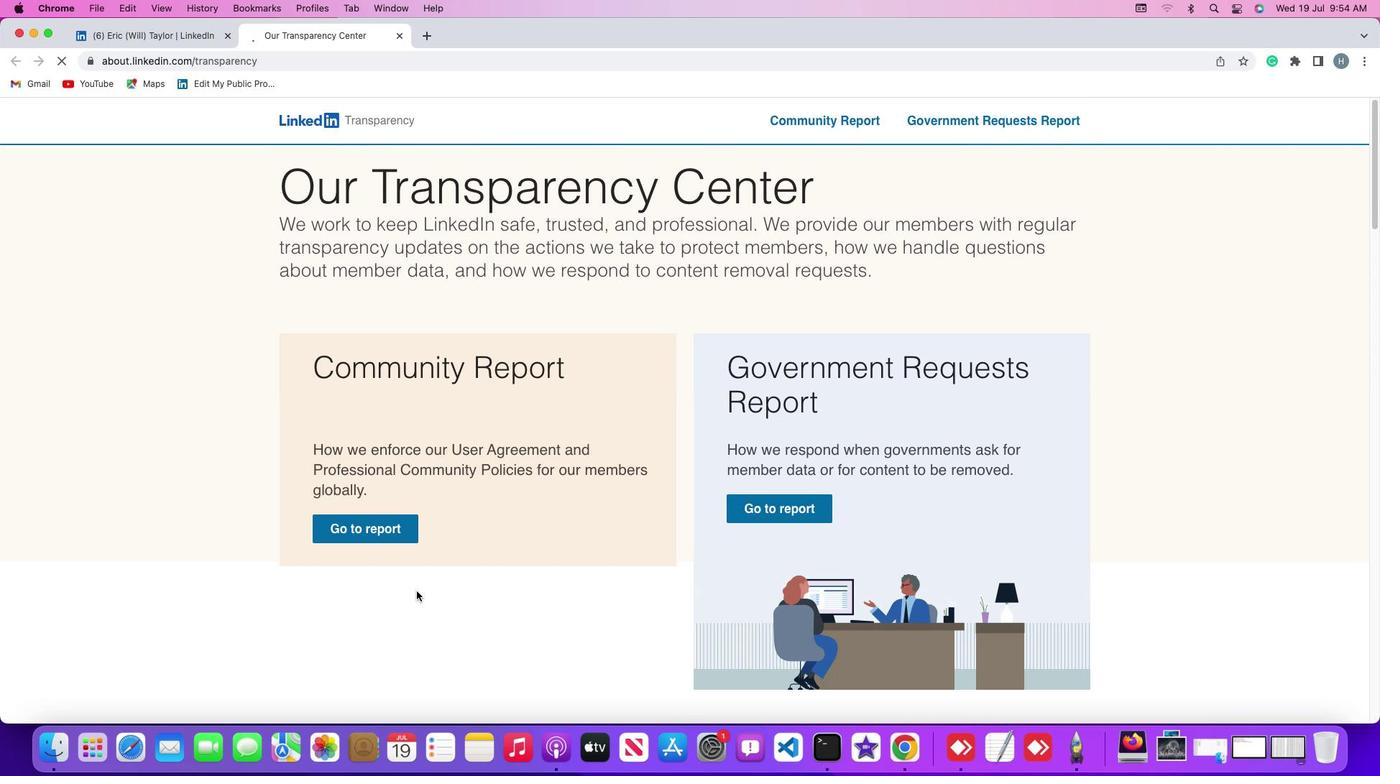 
Action: Mouse scrolled (417, 591) with delta (0, -1)
Screenshot: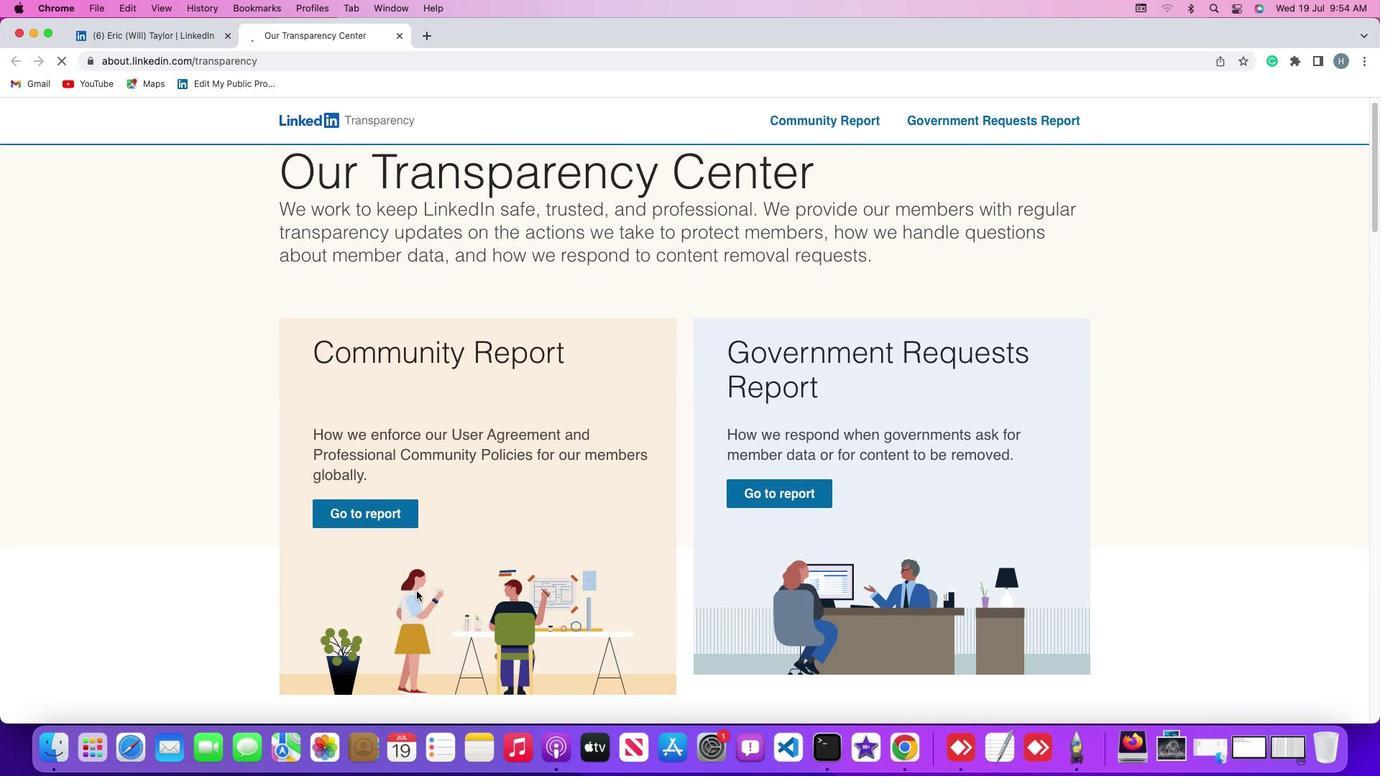 
Action: Mouse scrolled (417, 591) with delta (0, -2)
Screenshot: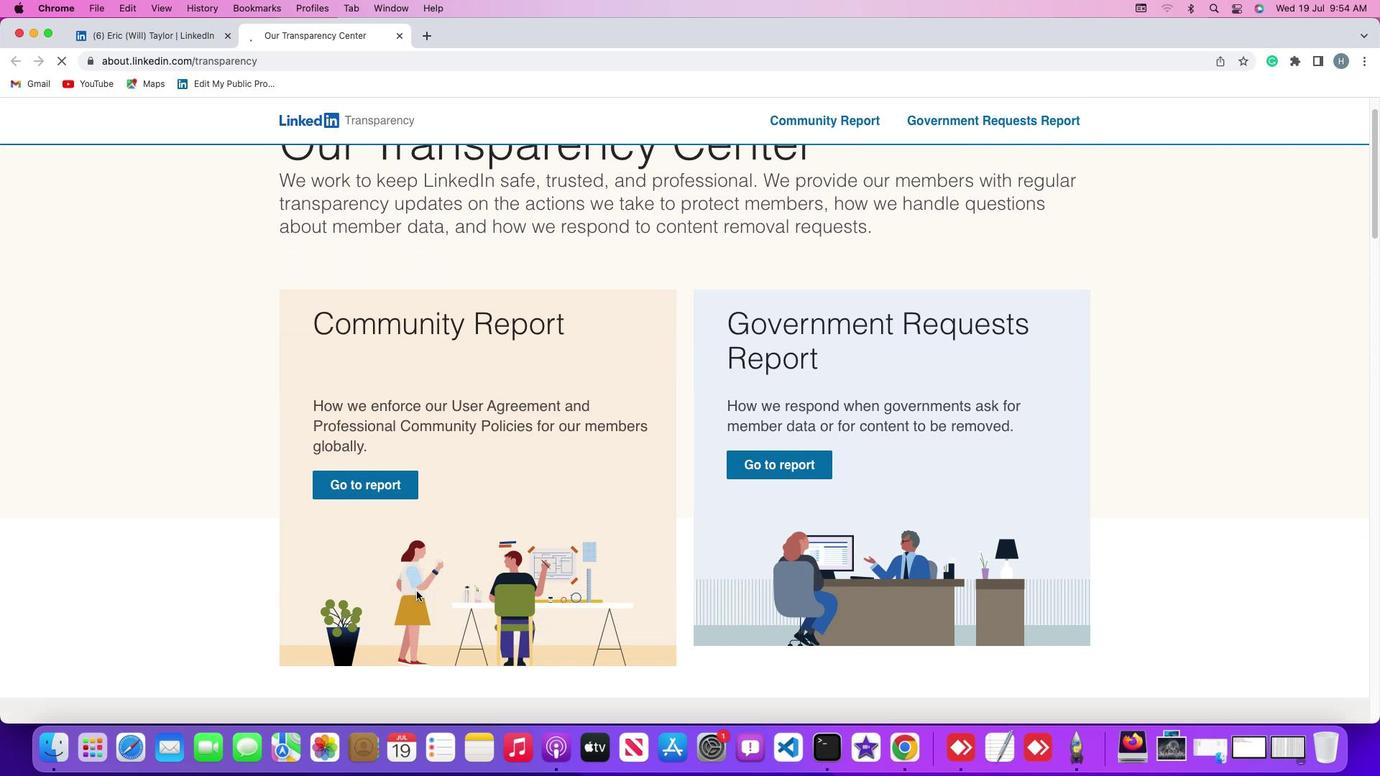
Action: Mouse scrolled (417, 591) with delta (0, -2)
Screenshot: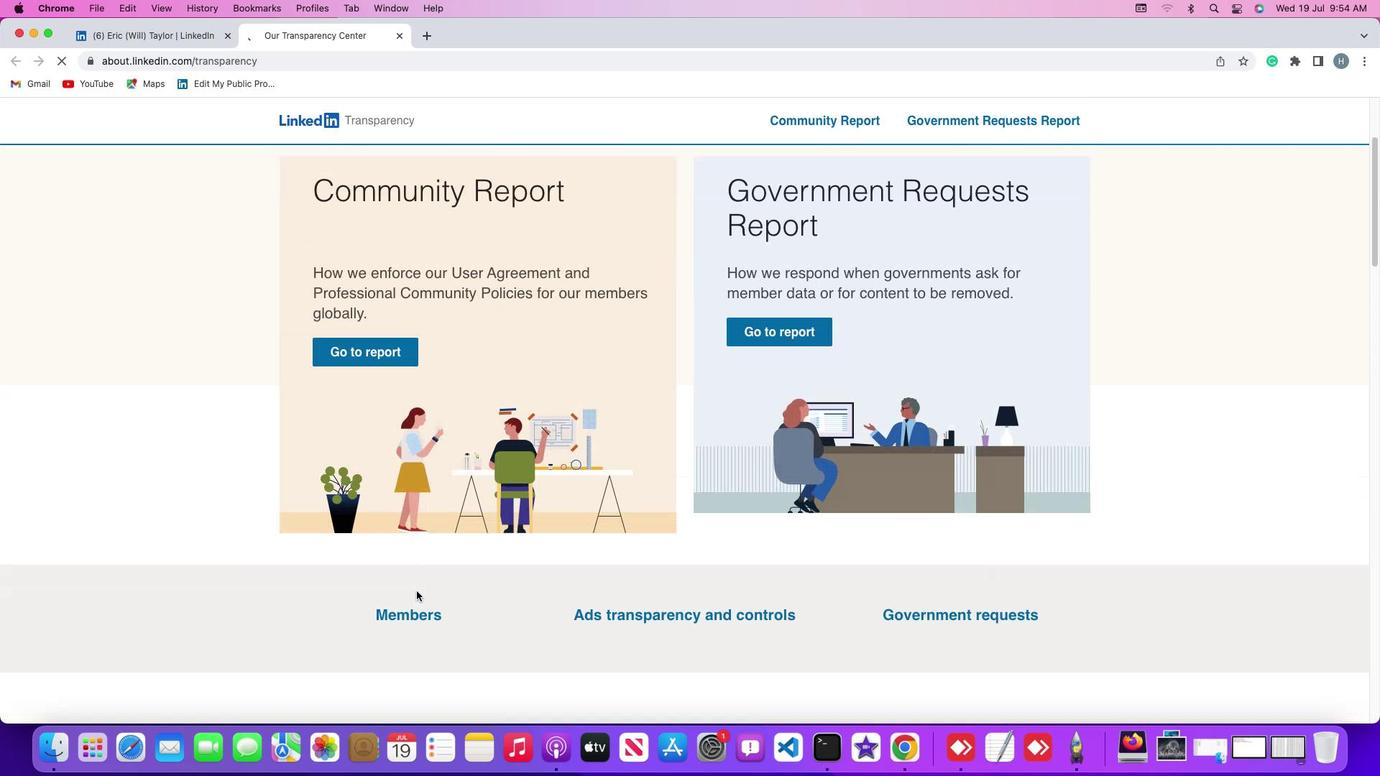 
Action: Mouse scrolled (417, 591) with delta (0, -2)
Screenshot: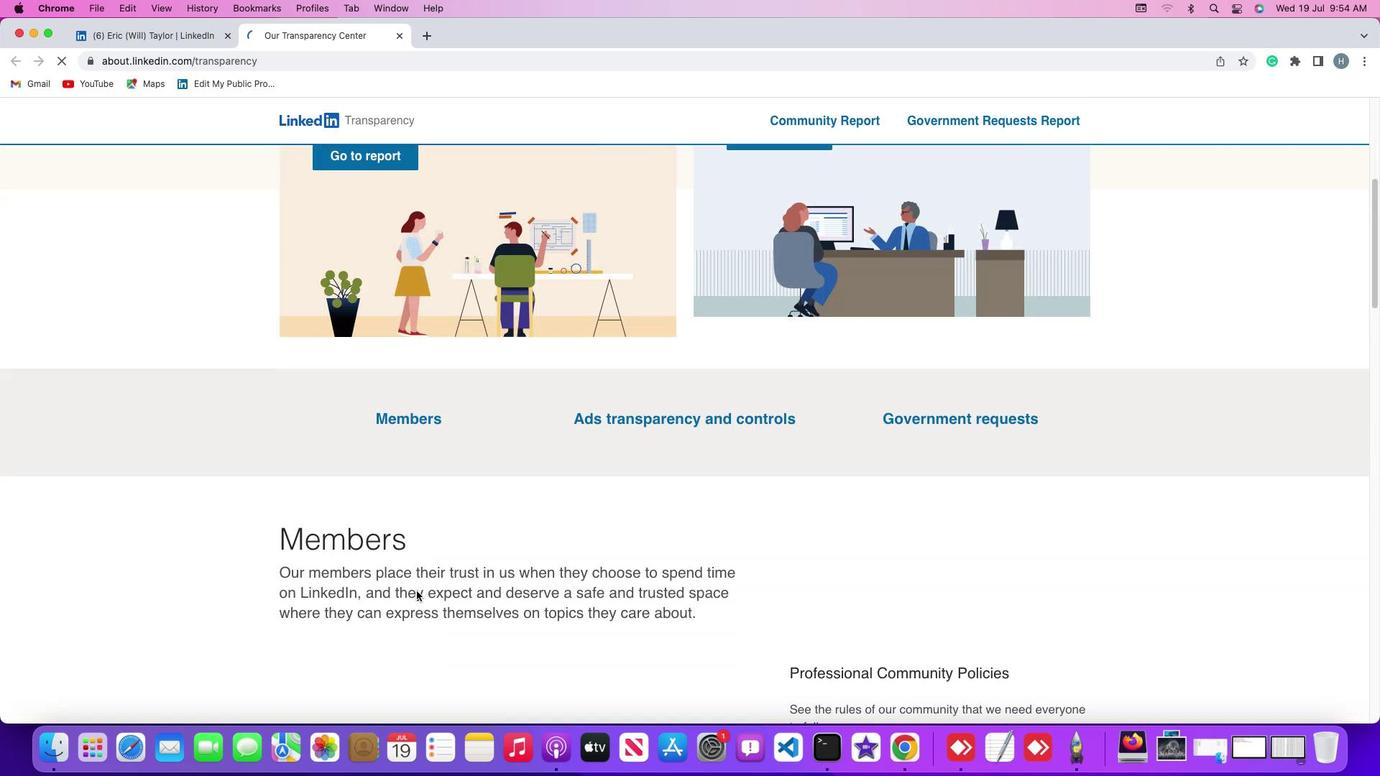 
Action: Mouse scrolled (417, 591) with delta (0, 0)
Screenshot: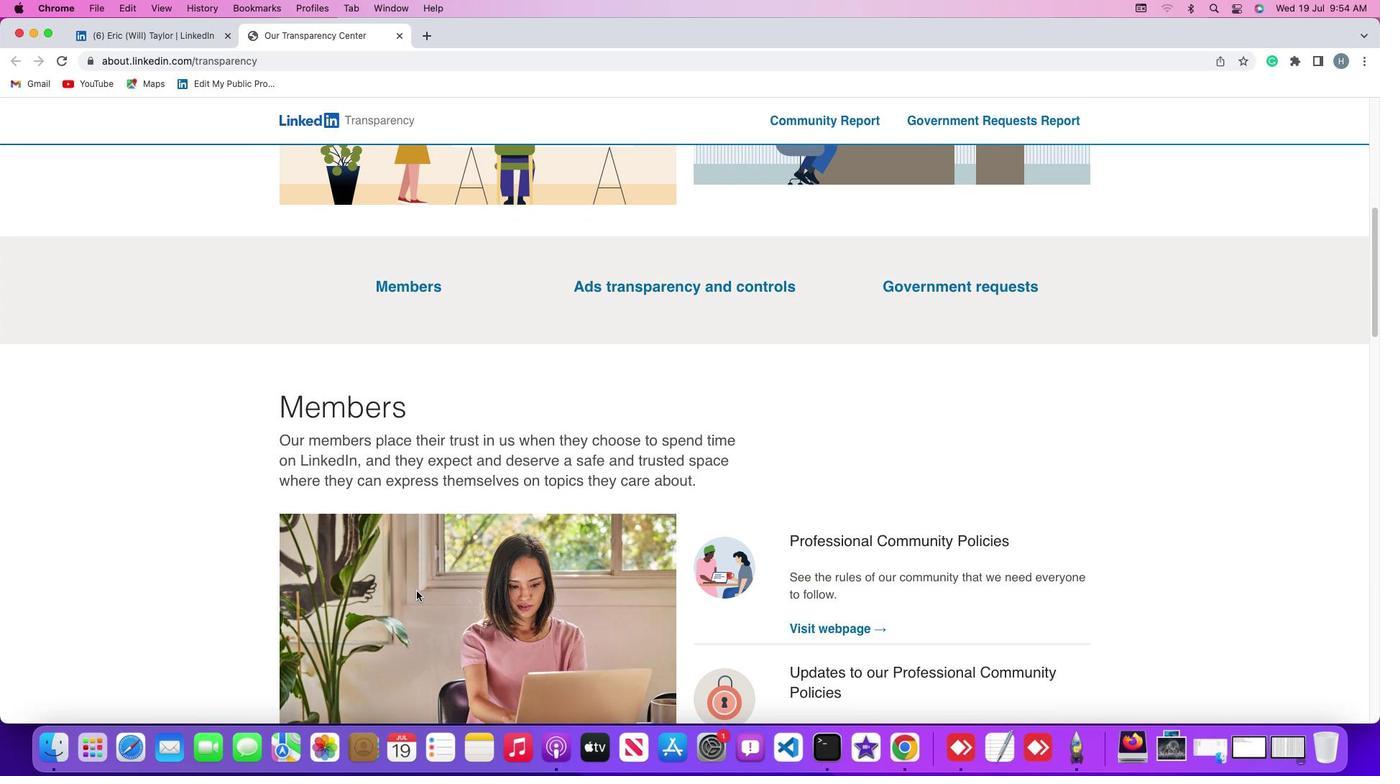 
Action: Mouse scrolled (417, 591) with delta (0, 0)
Screenshot: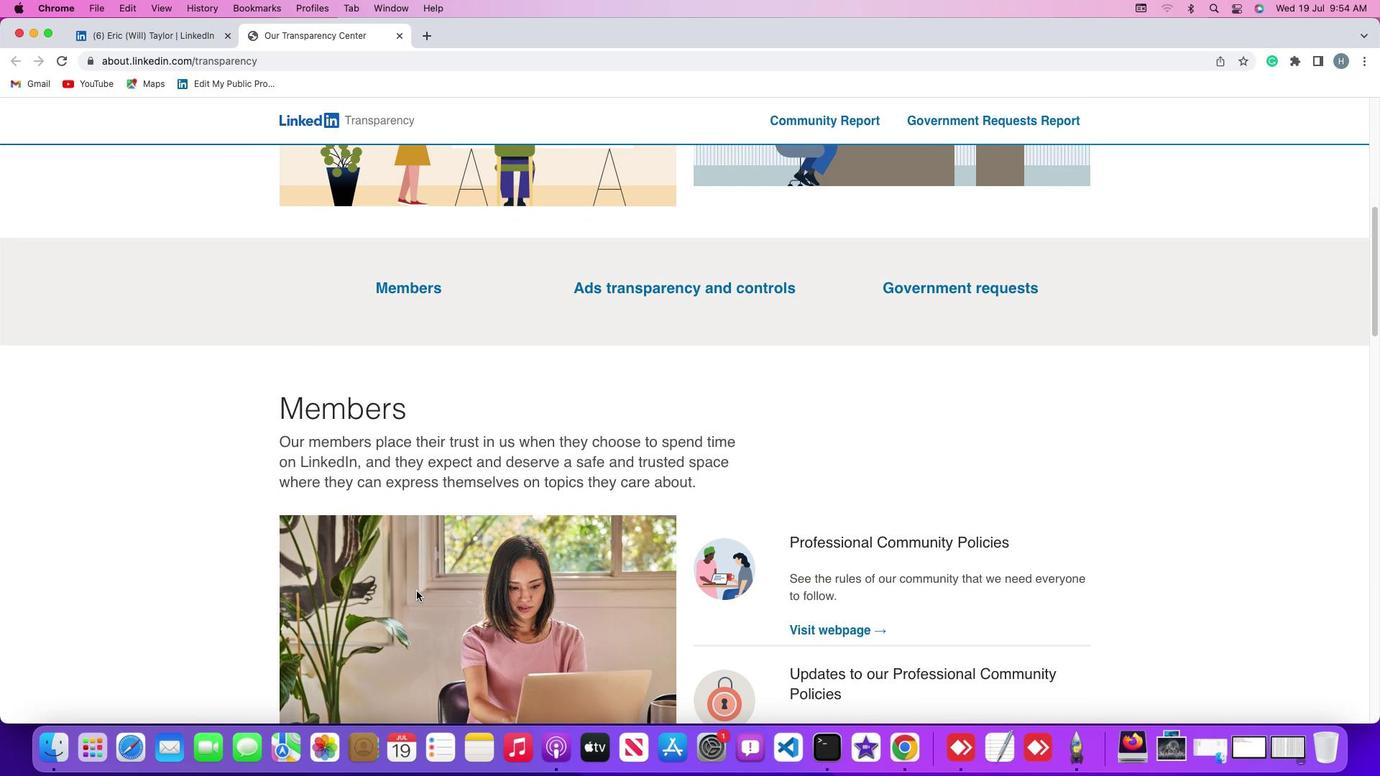 
Action: Mouse scrolled (417, 591) with delta (0, 2)
Screenshot: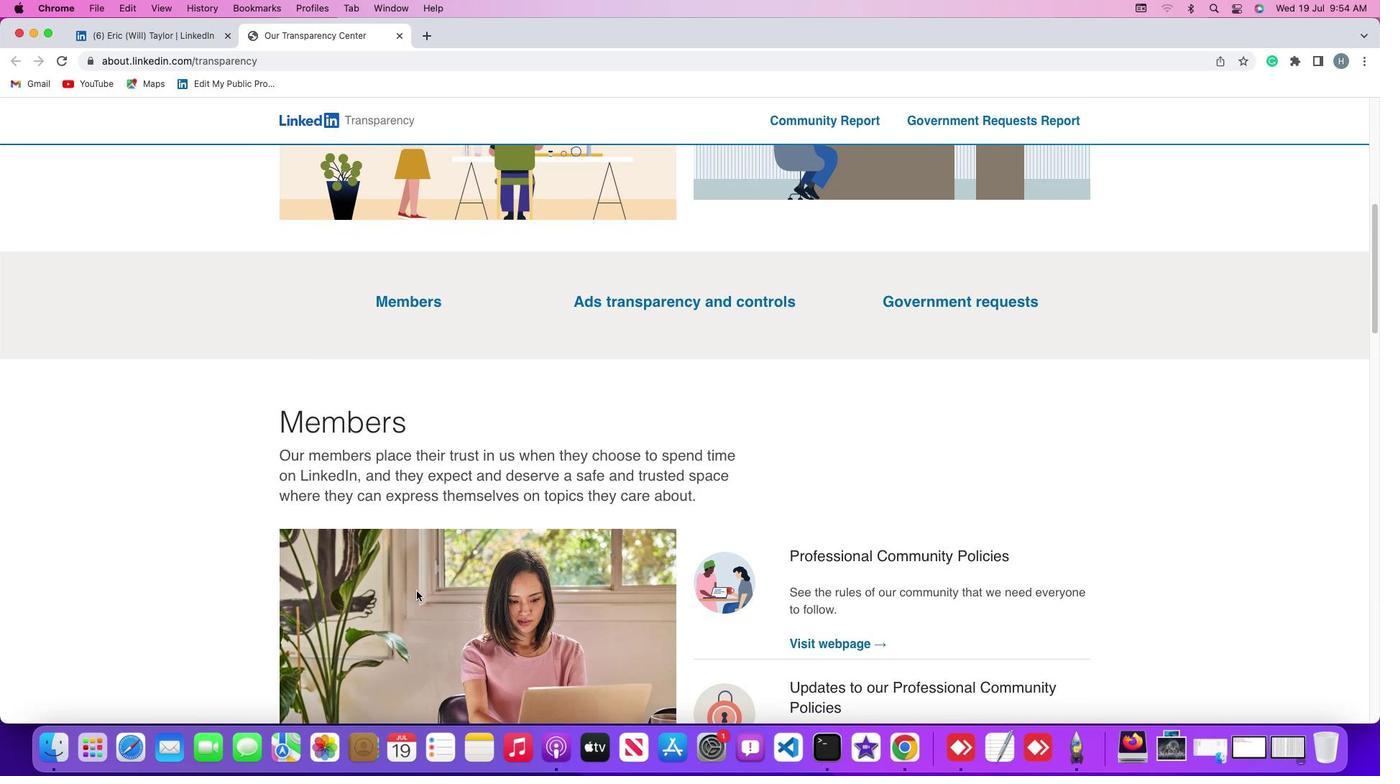 
Action: Mouse scrolled (417, 591) with delta (0, 3)
Screenshot: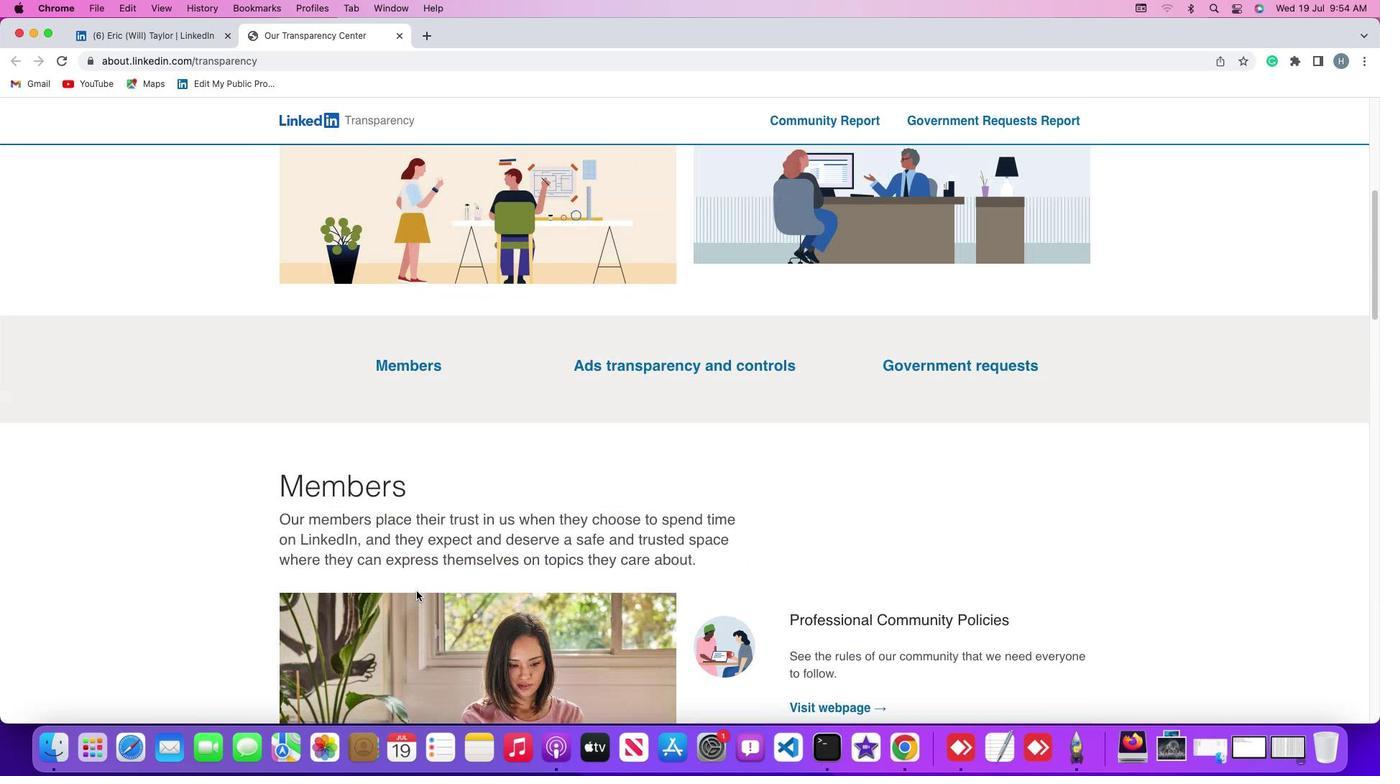 
Action: Mouse scrolled (417, 591) with delta (0, 3)
Screenshot: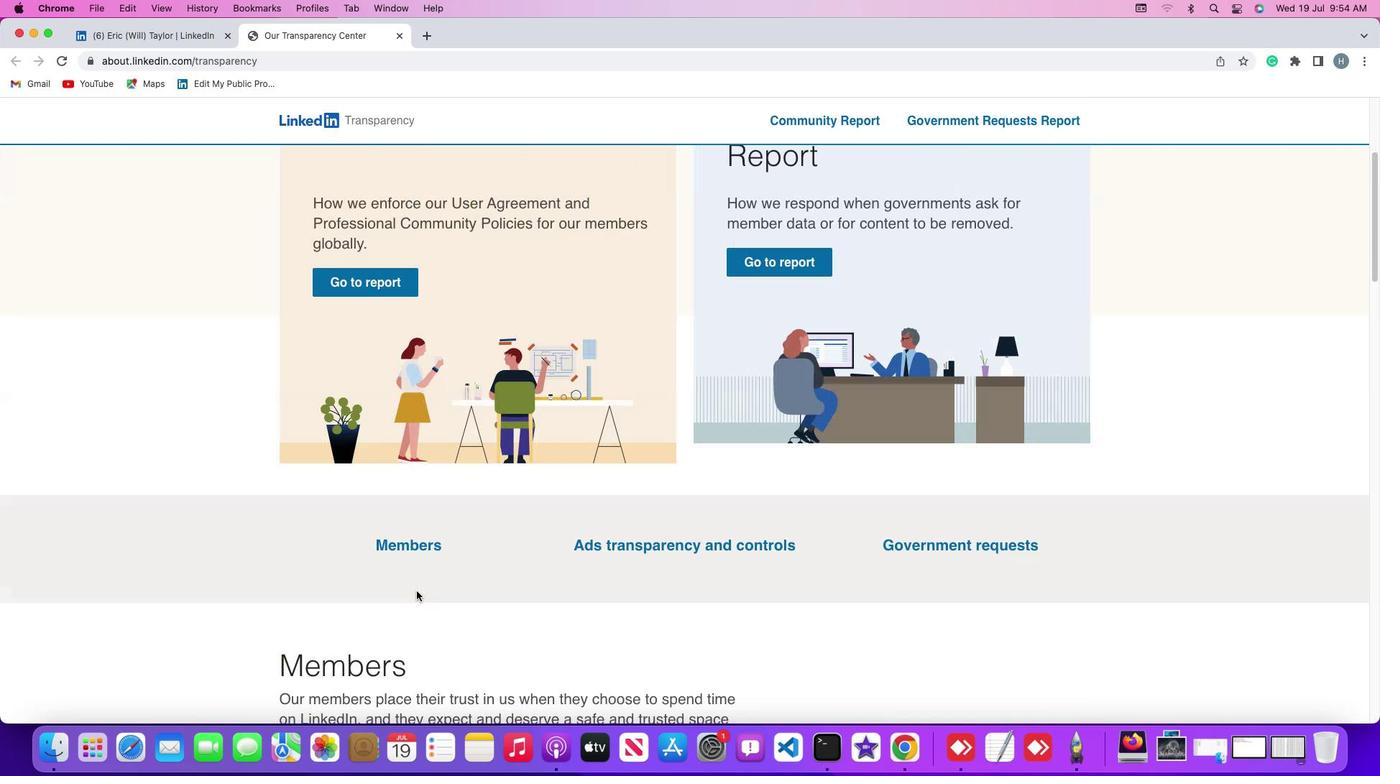
Action: Mouse scrolled (417, 591) with delta (0, 4)
Screenshot: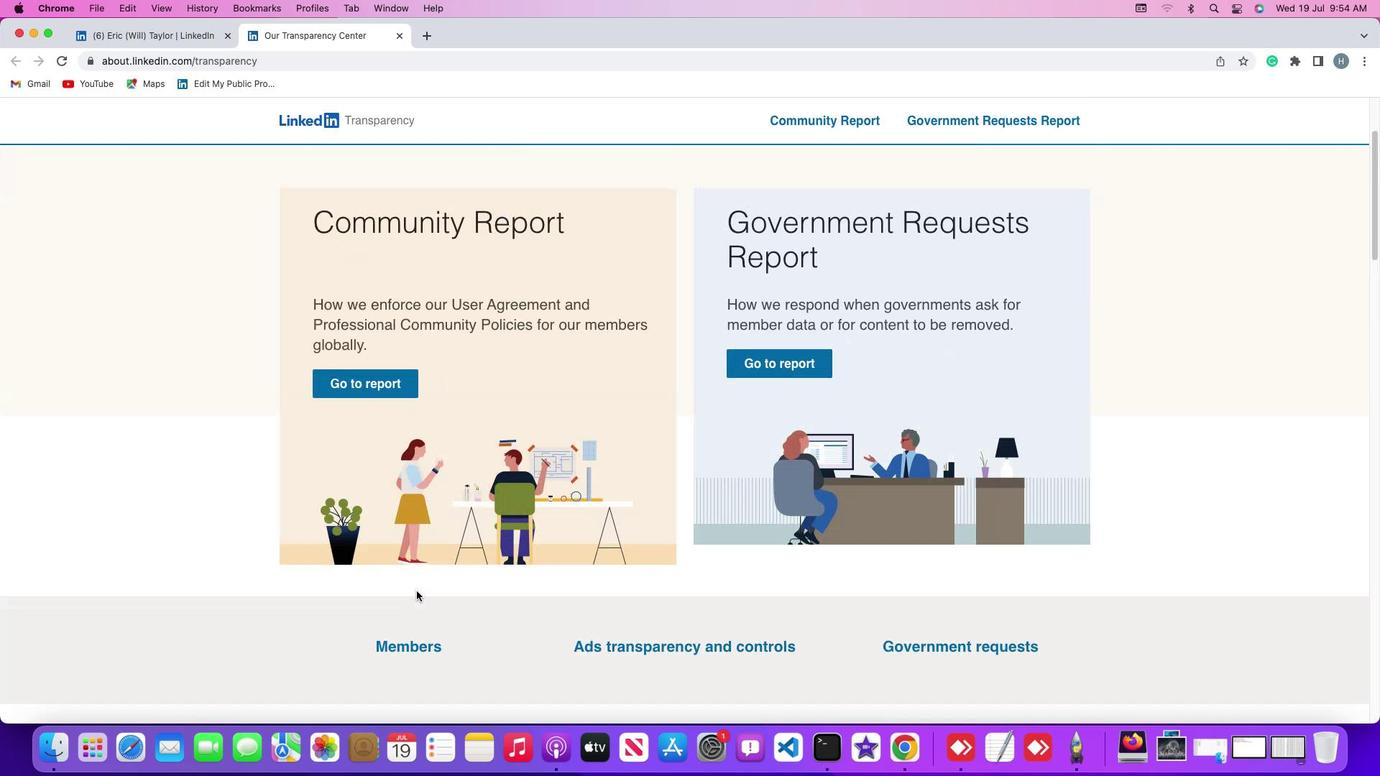 
